 Task: Look for space in Hadagalli, India from 2nd September, 2023 to 10th September, 2023 for 1 adult in price range Rs.5000 to Rs.16000. Place can be private room with 1  bedroom having 1 bed and 1 bathroom. Property type can be house, flat, guest house, hotel. Booking option can be shelf check-in. Required host language is English.
Action: Mouse moved to (416, 97)
Screenshot: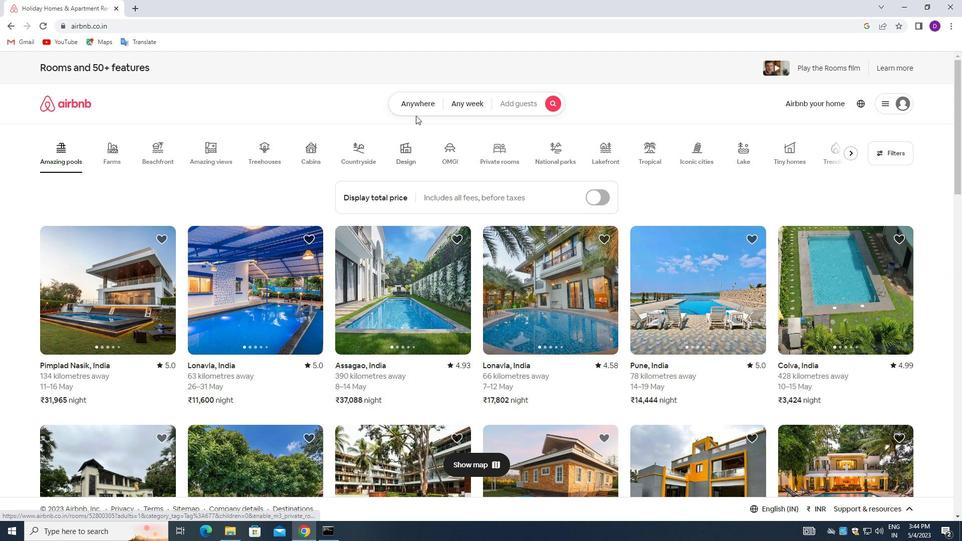 
Action: Mouse pressed left at (416, 97)
Screenshot: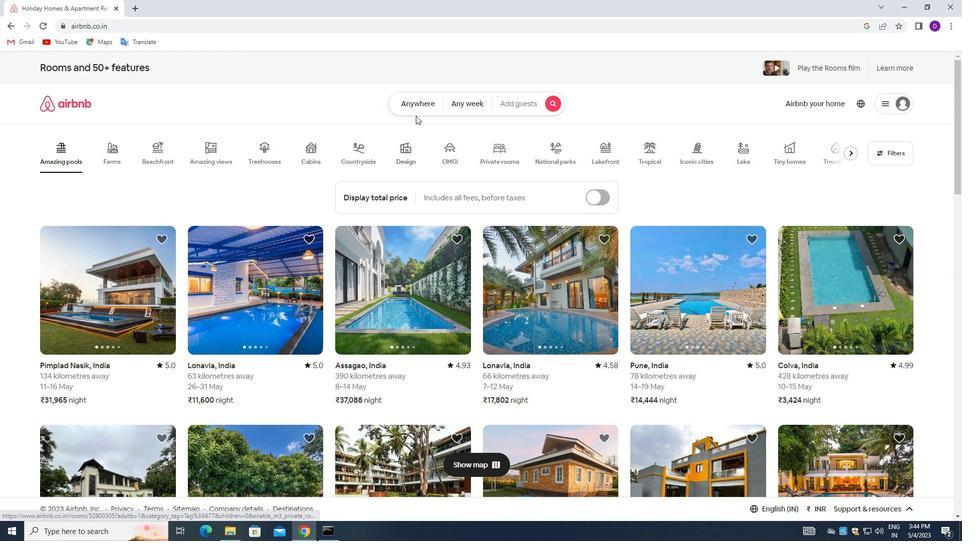 
Action: Mouse moved to (402, 130)
Screenshot: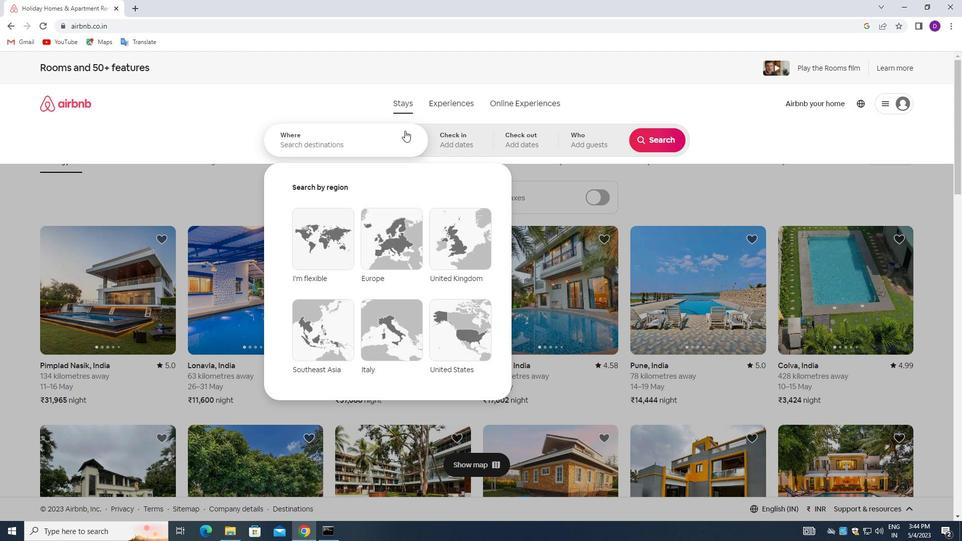 
Action: Mouse pressed left at (402, 130)
Screenshot: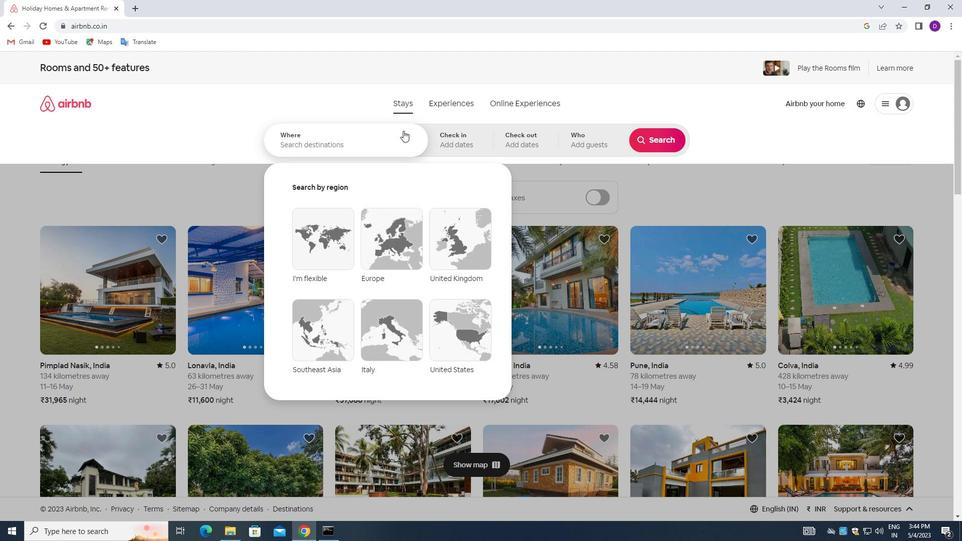 
Action: Mouse moved to (268, 109)
Screenshot: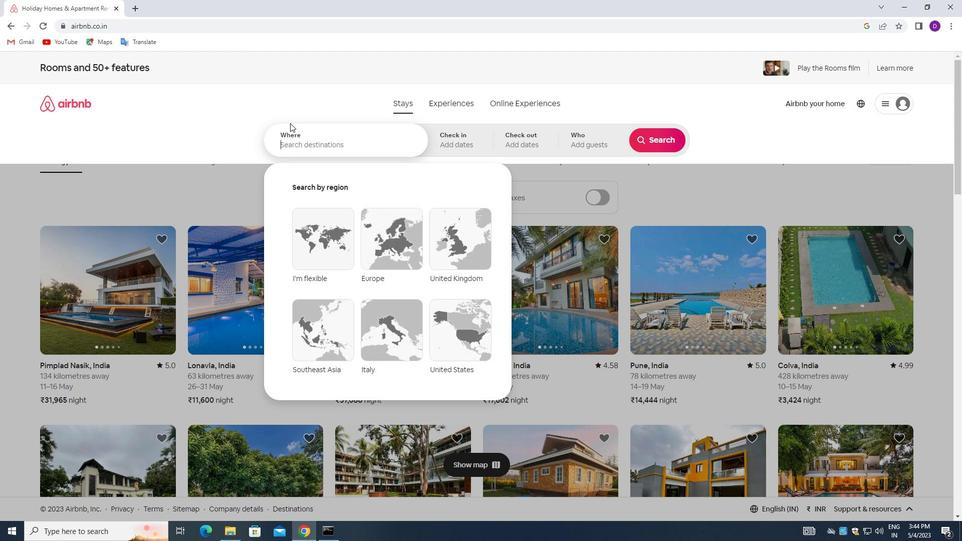 
Action: Key pressed <Key.shift>HADAGALLI,<Key.space><Key.shift>INDIA<Key.enter>
Screenshot: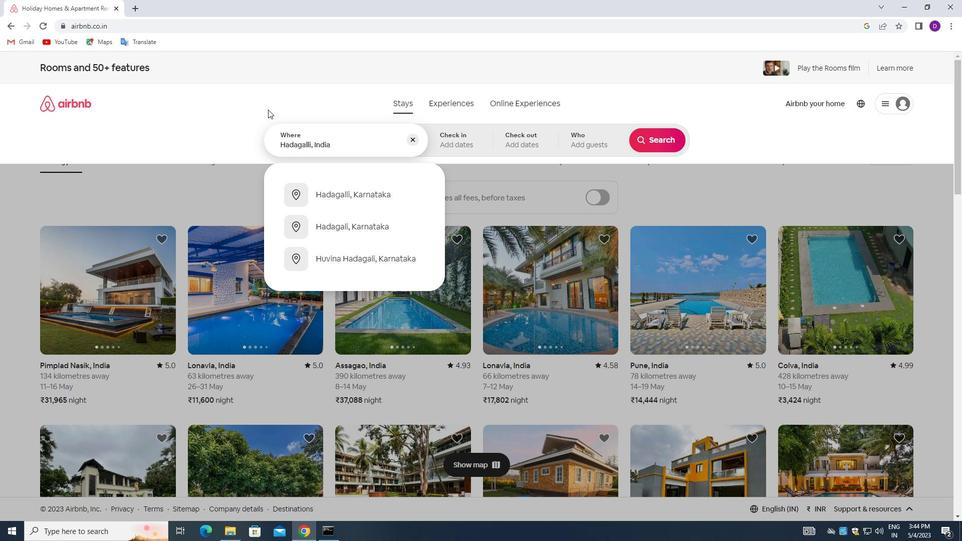 
Action: Mouse moved to (652, 220)
Screenshot: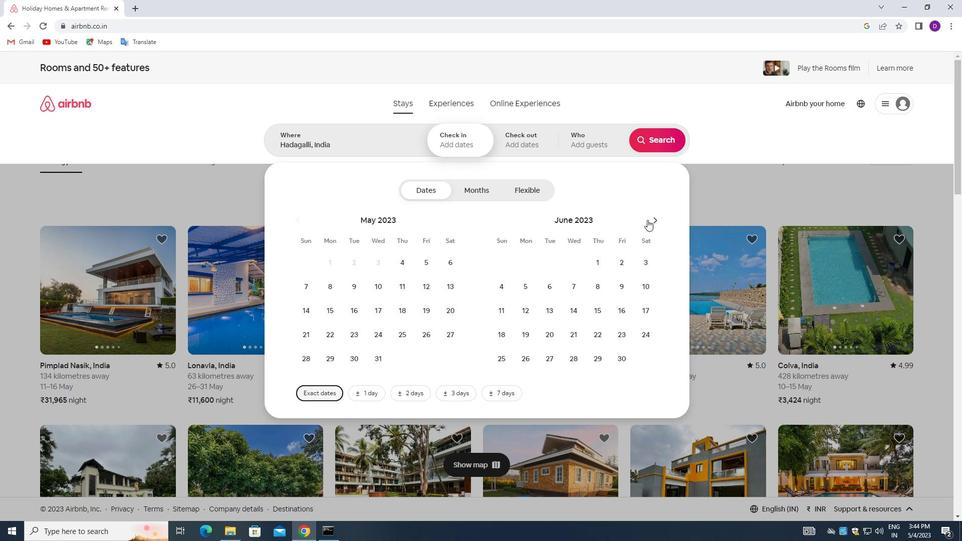 
Action: Mouse pressed left at (652, 220)
Screenshot: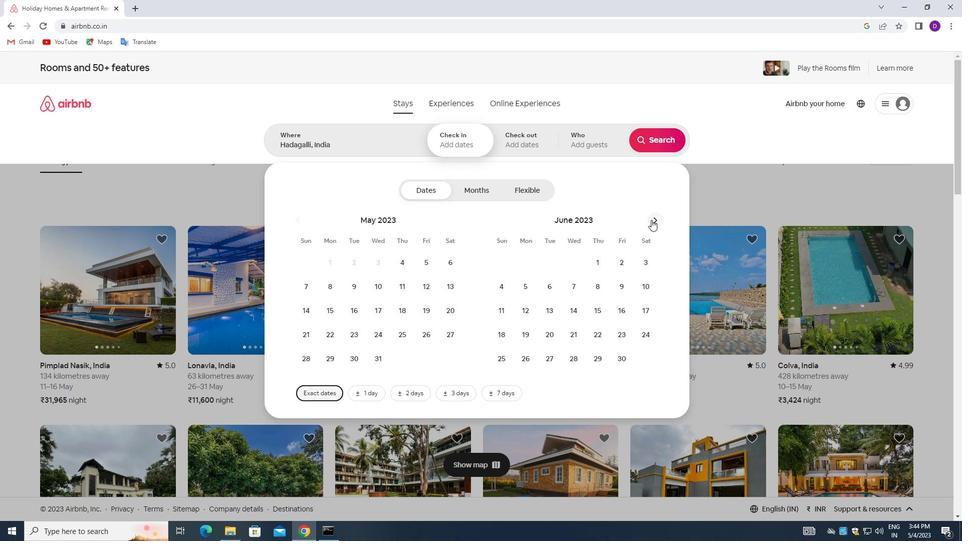 
Action: Mouse pressed left at (652, 220)
Screenshot: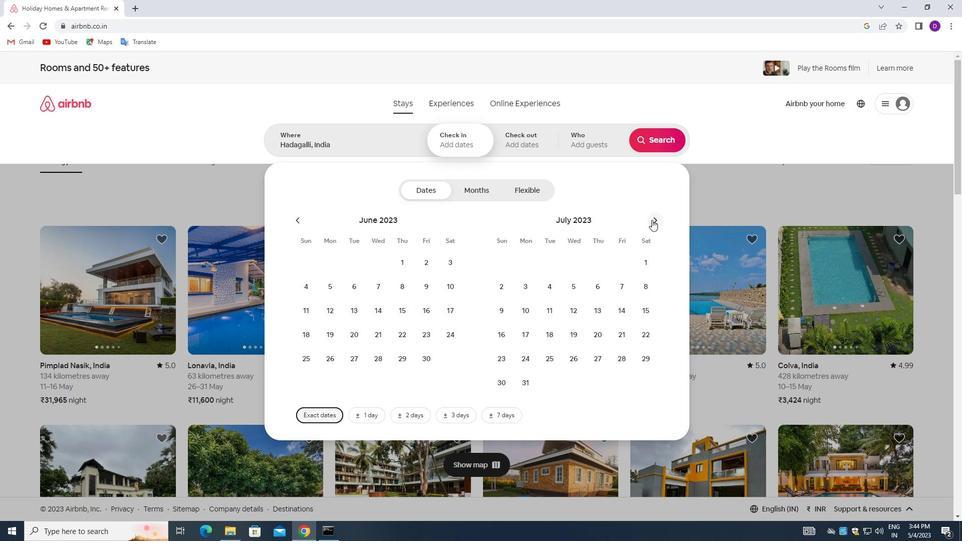 
Action: Mouse pressed left at (652, 220)
Screenshot: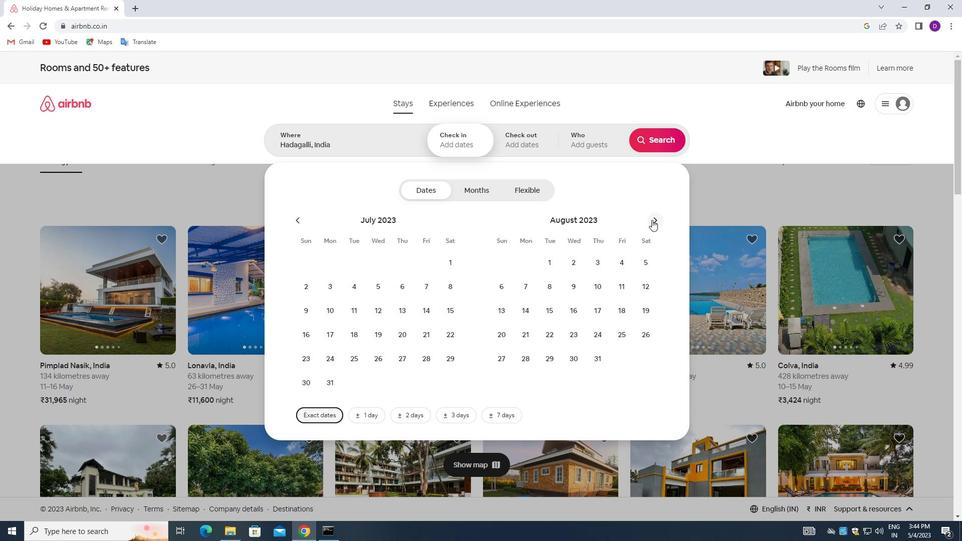 
Action: Mouse moved to (648, 253)
Screenshot: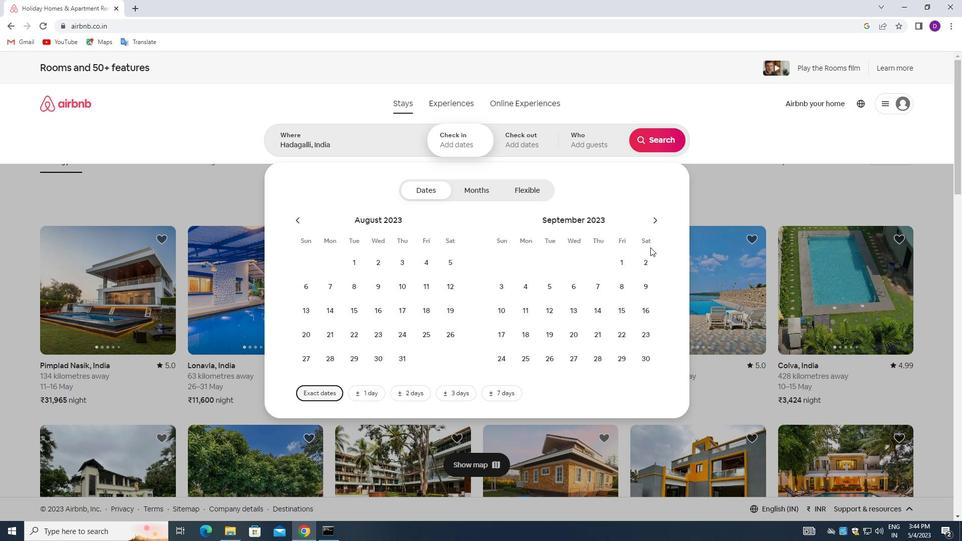 
Action: Mouse pressed left at (648, 253)
Screenshot: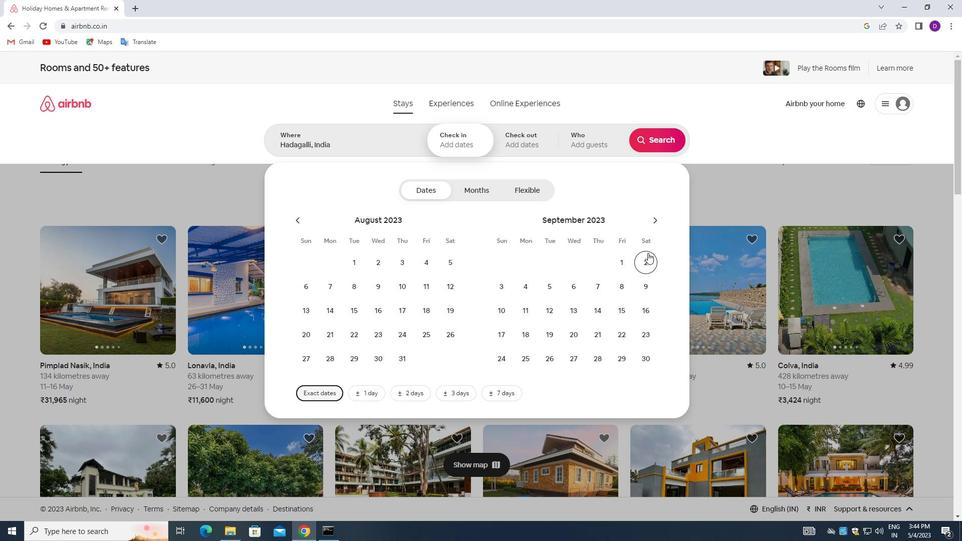 
Action: Mouse moved to (508, 305)
Screenshot: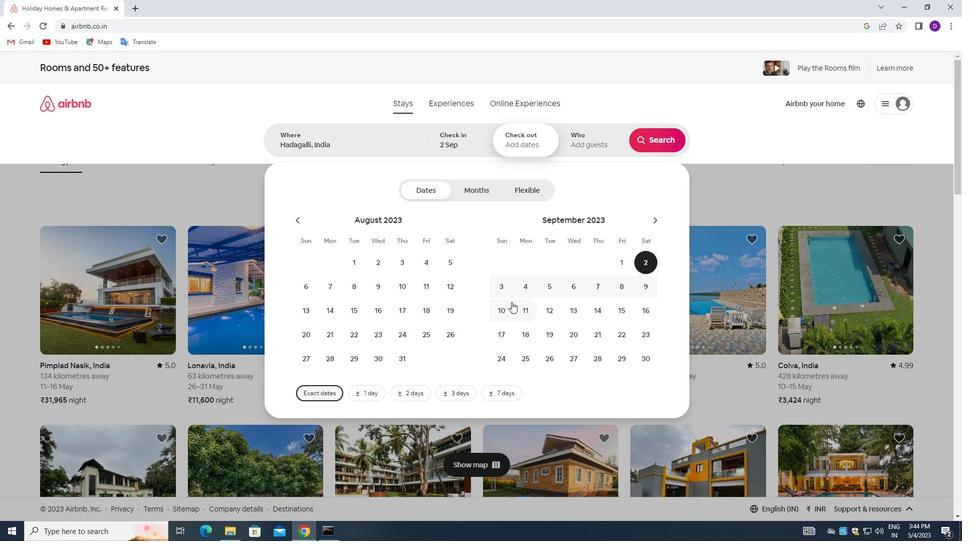 
Action: Mouse pressed left at (508, 305)
Screenshot: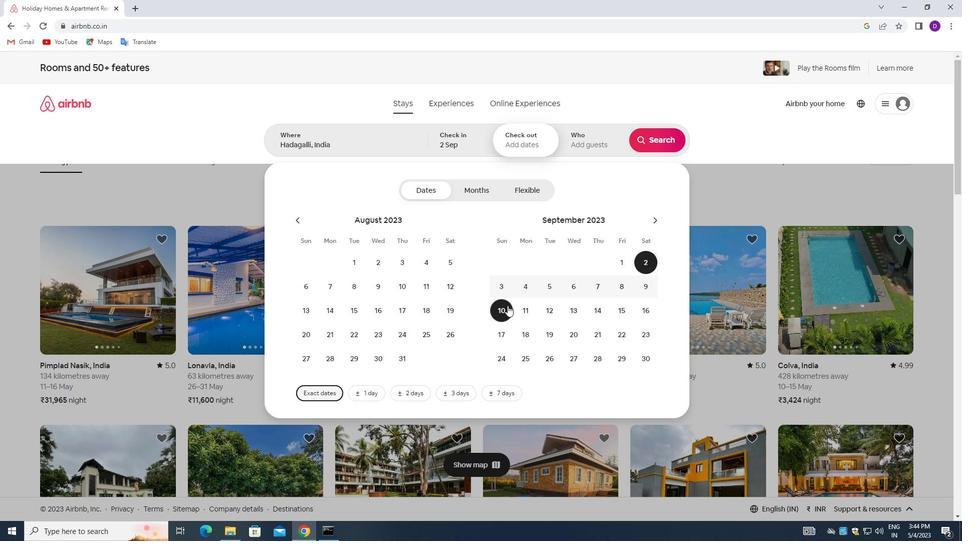 
Action: Mouse moved to (579, 137)
Screenshot: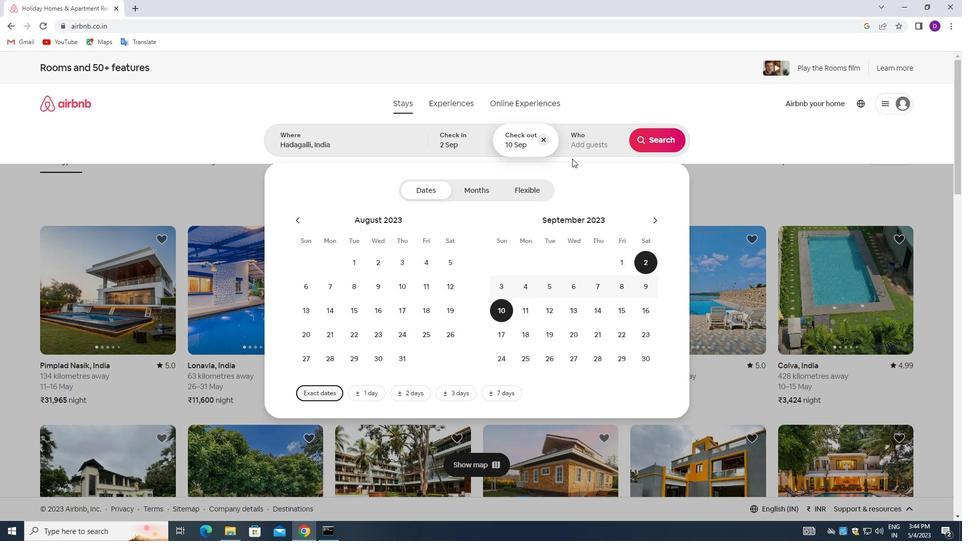 
Action: Mouse pressed left at (579, 137)
Screenshot: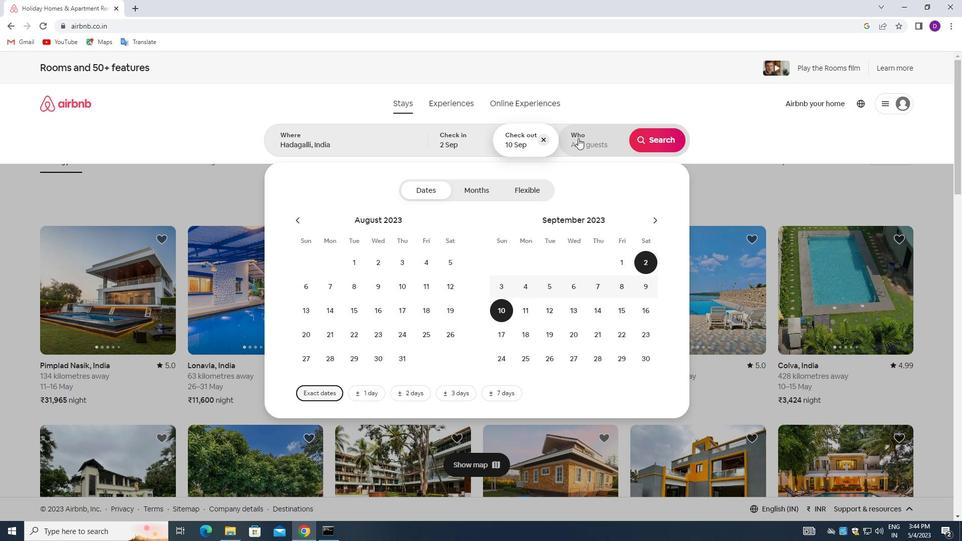 
Action: Mouse moved to (657, 194)
Screenshot: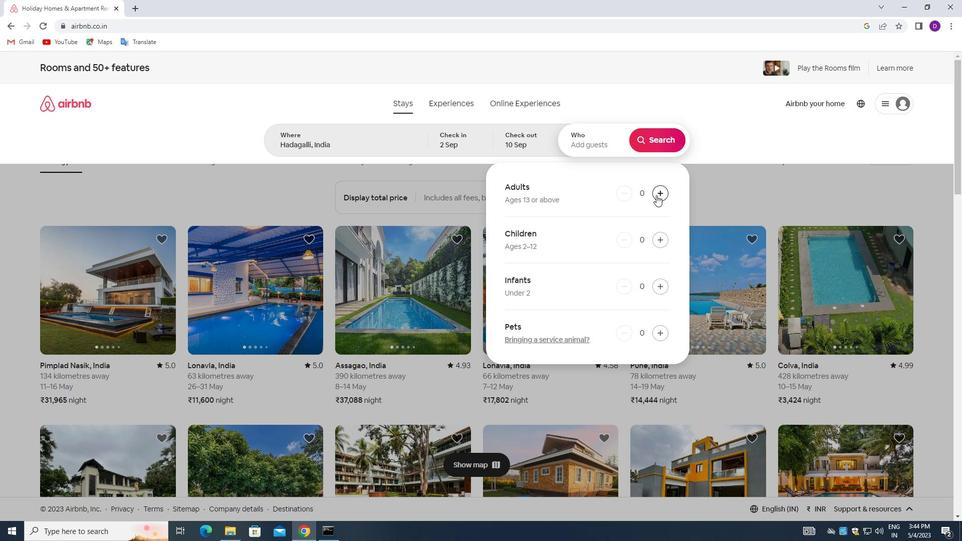 
Action: Mouse pressed left at (657, 194)
Screenshot: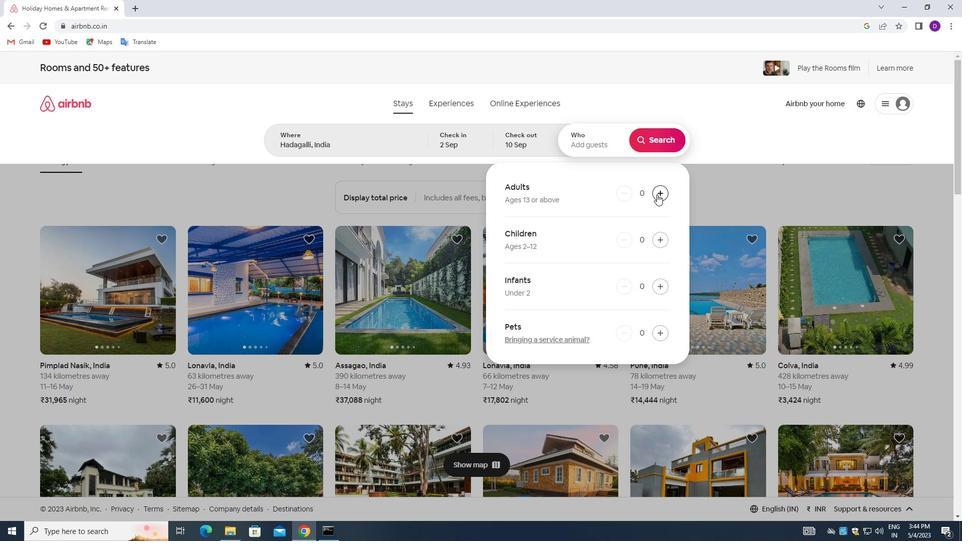 
Action: Mouse moved to (662, 141)
Screenshot: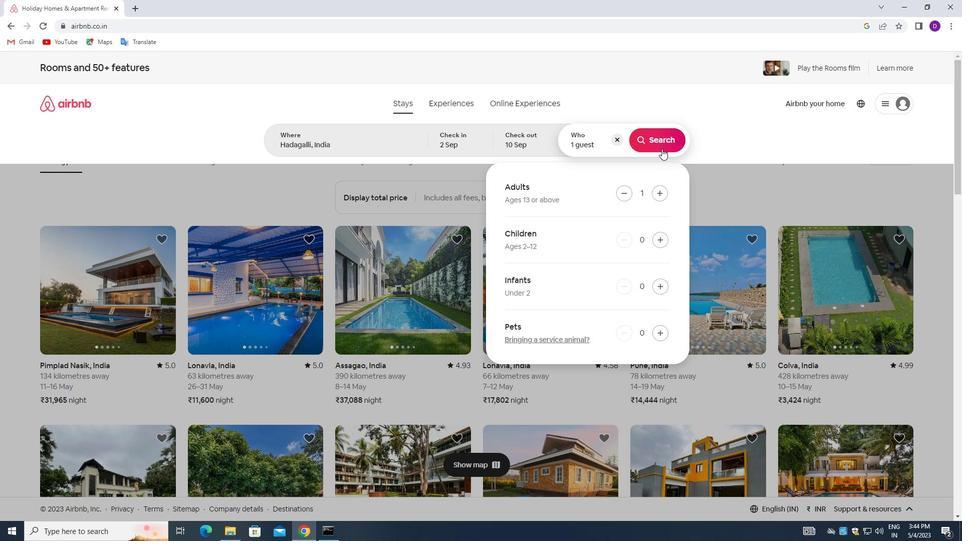 
Action: Mouse pressed left at (662, 141)
Screenshot: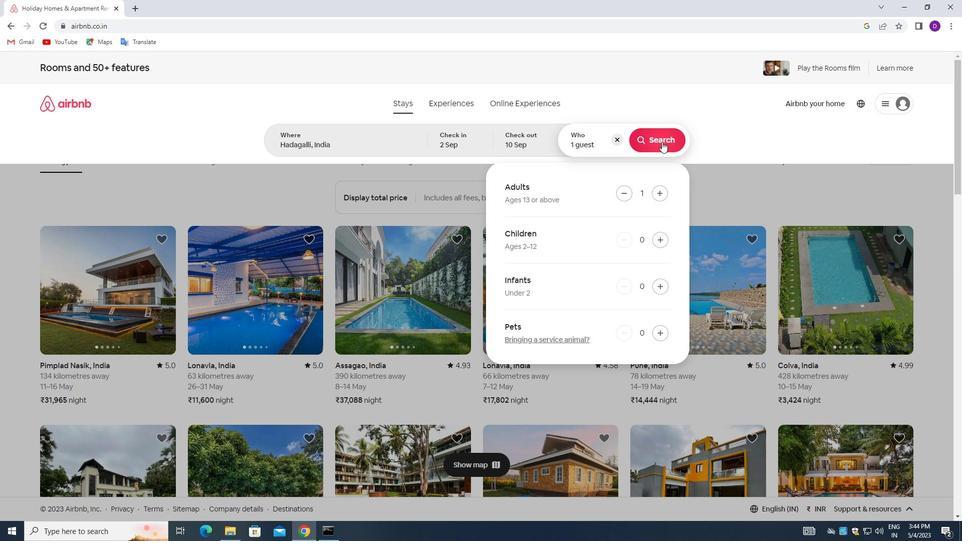
Action: Mouse moved to (908, 112)
Screenshot: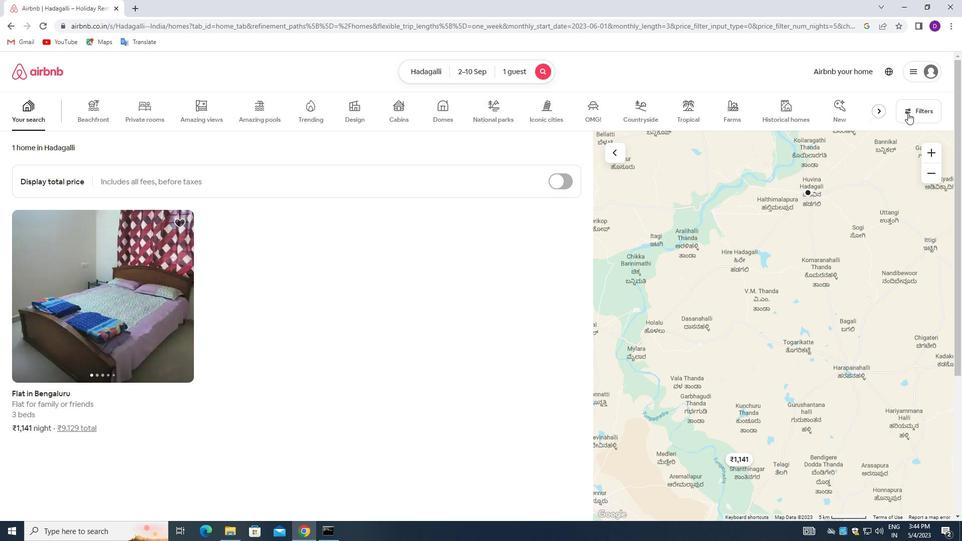
Action: Mouse pressed left at (908, 112)
Screenshot: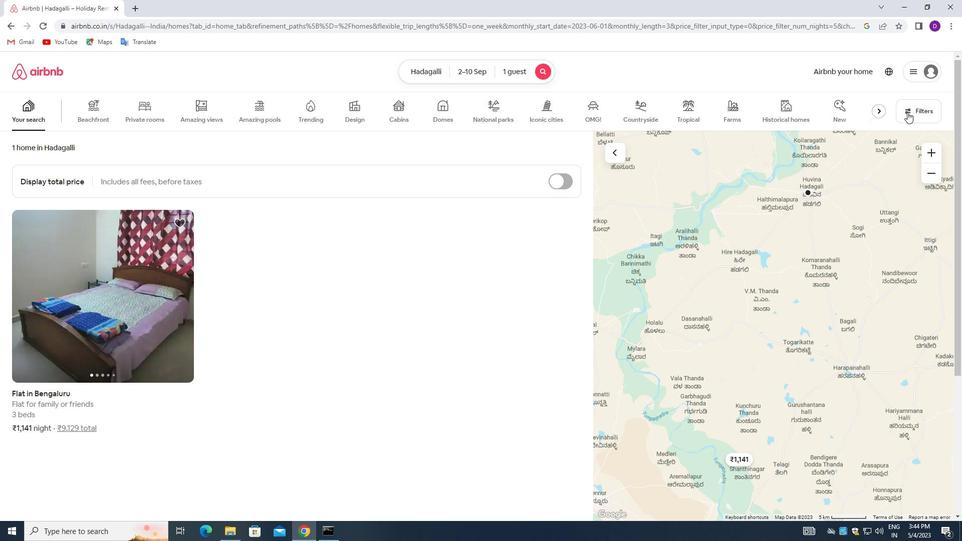 
Action: Mouse moved to (361, 238)
Screenshot: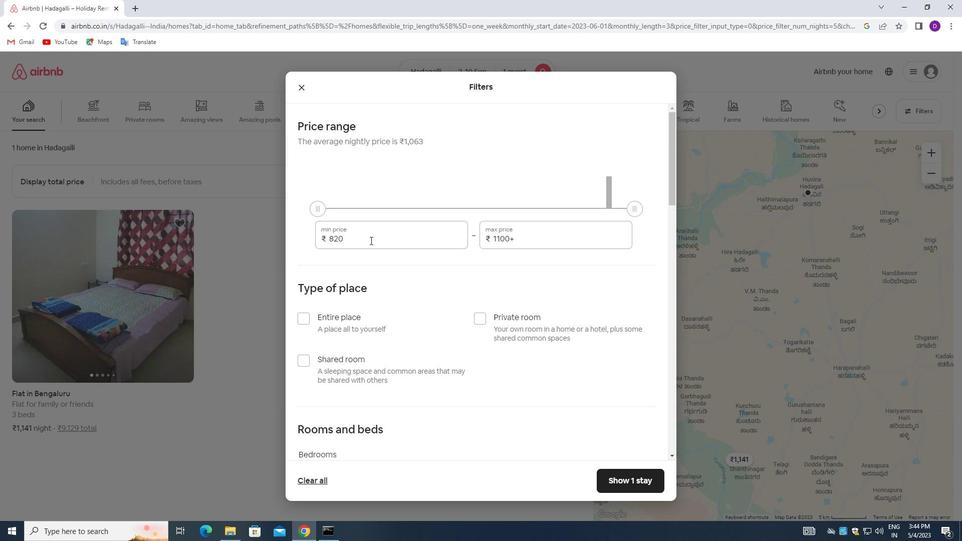 
Action: Mouse pressed left at (361, 238)
Screenshot: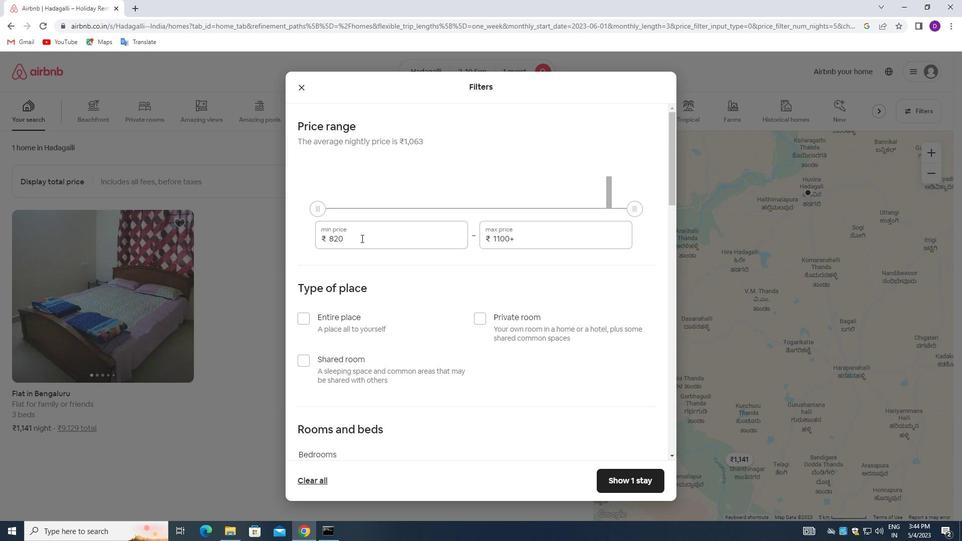 
Action: Mouse pressed left at (361, 238)
Screenshot: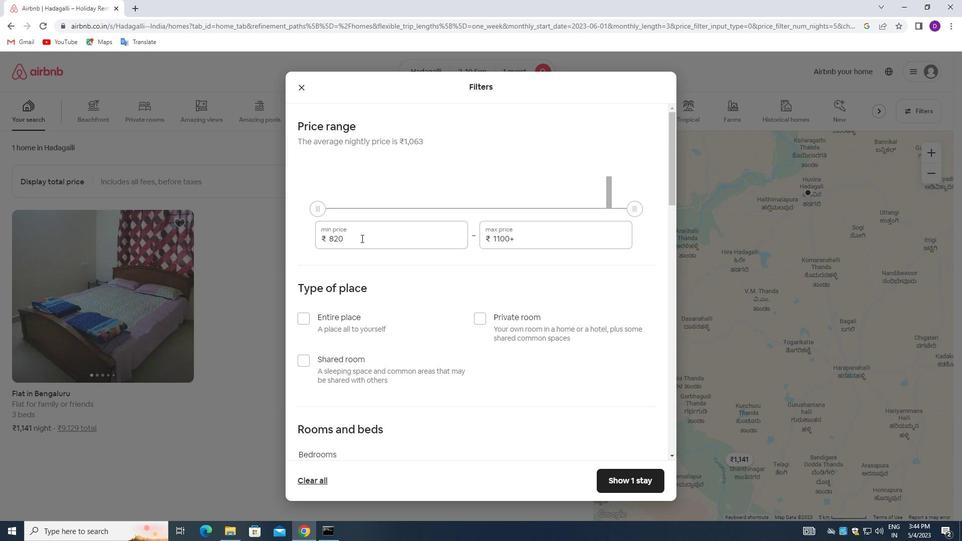 
Action: Key pressed 5000<Key.tab>16000
Screenshot: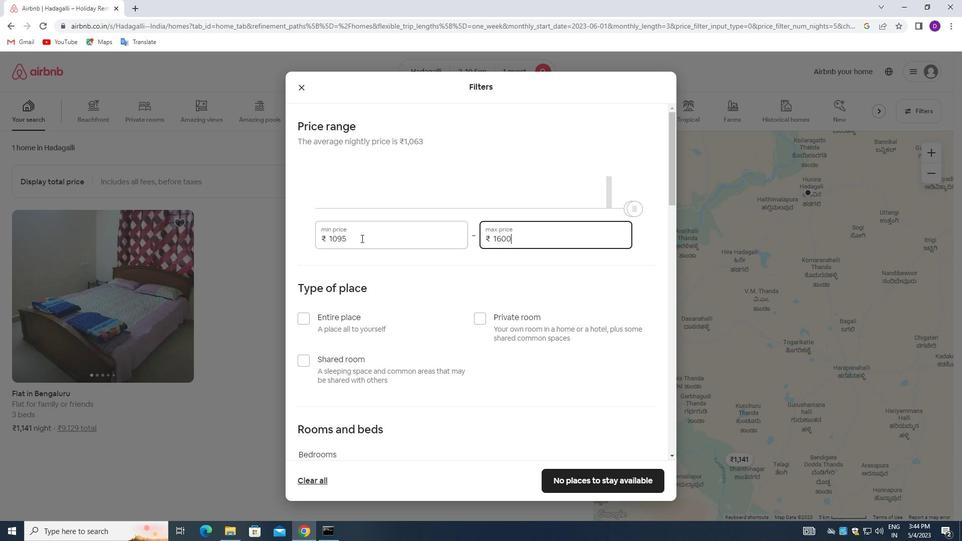
Action: Mouse moved to (482, 318)
Screenshot: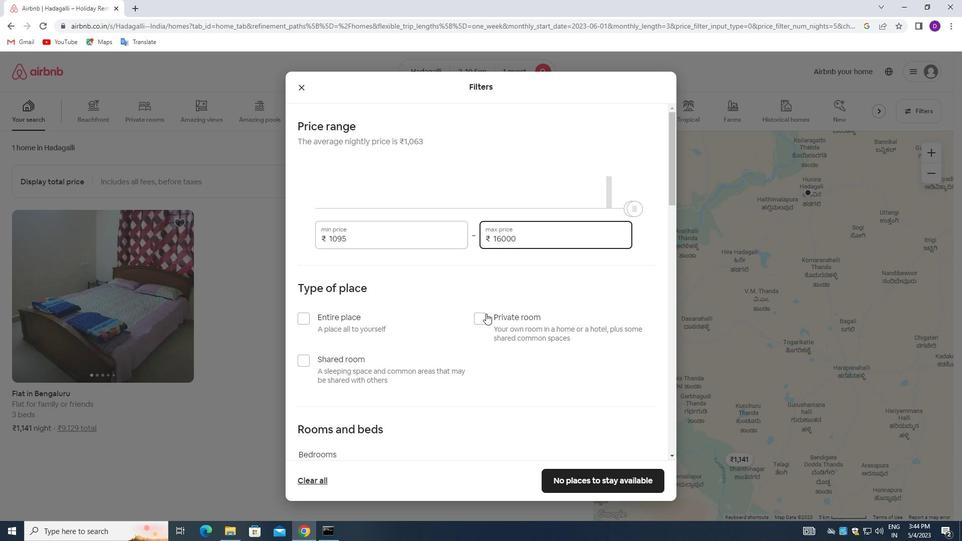 
Action: Mouse pressed left at (482, 318)
Screenshot: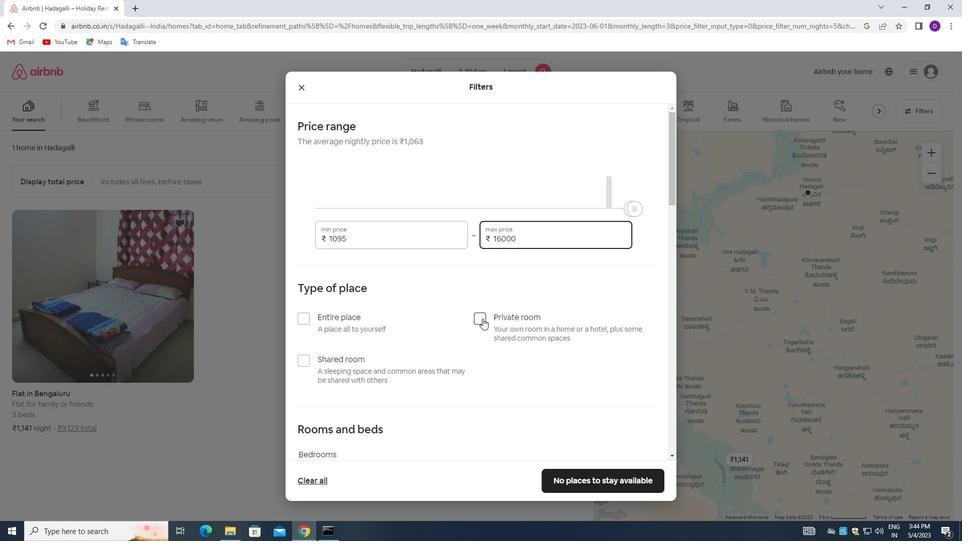 
Action: Mouse moved to (467, 305)
Screenshot: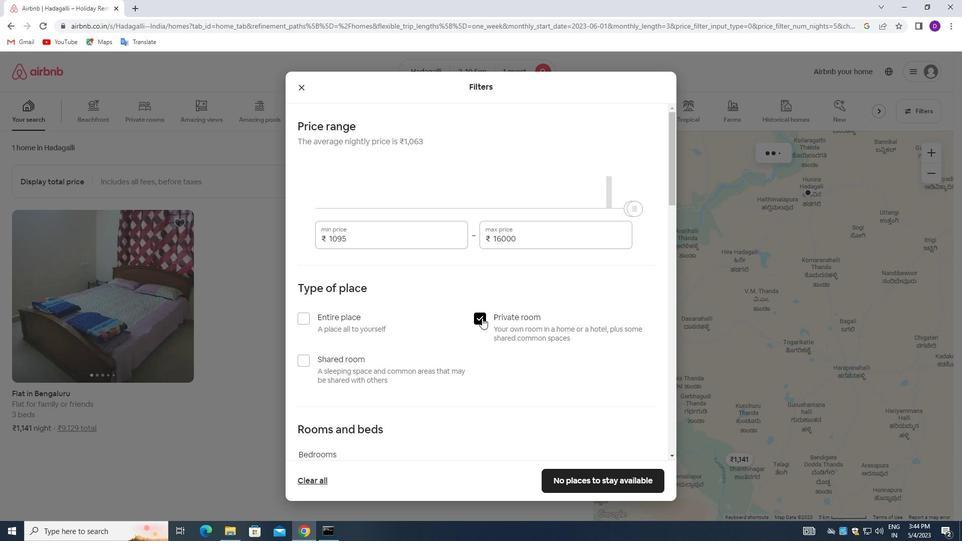 
Action: Mouse scrolled (467, 304) with delta (0, 0)
Screenshot: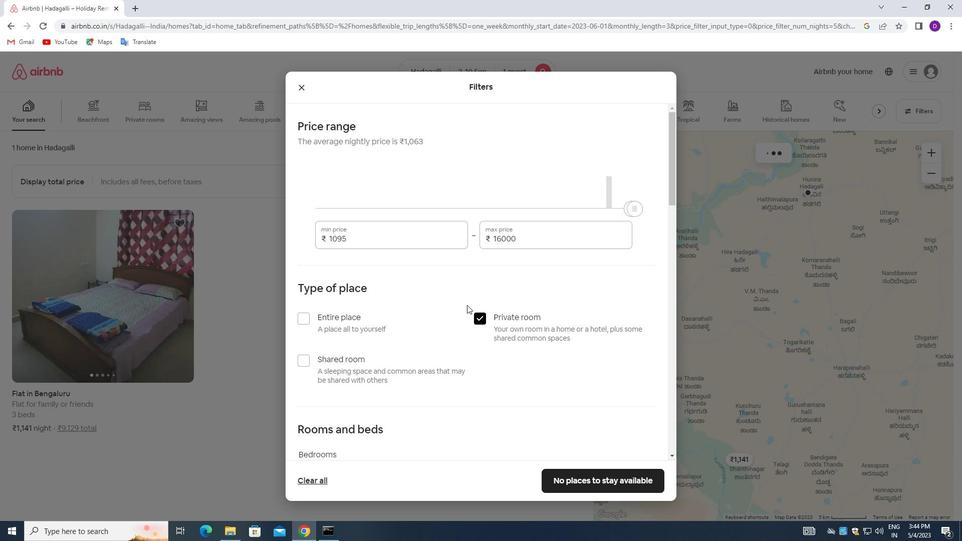 
Action: Mouse moved to (467, 305)
Screenshot: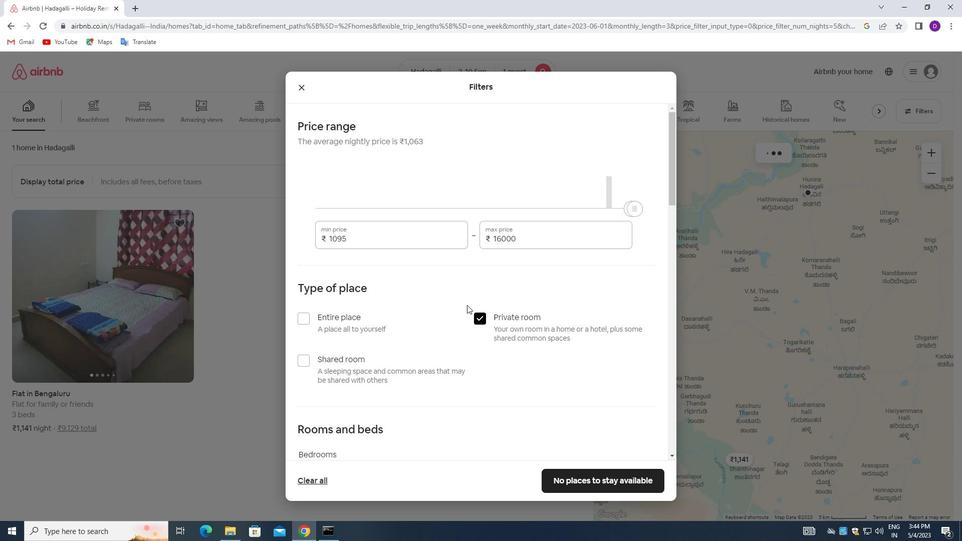 
Action: Mouse scrolled (467, 304) with delta (0, 0)
Screenshot: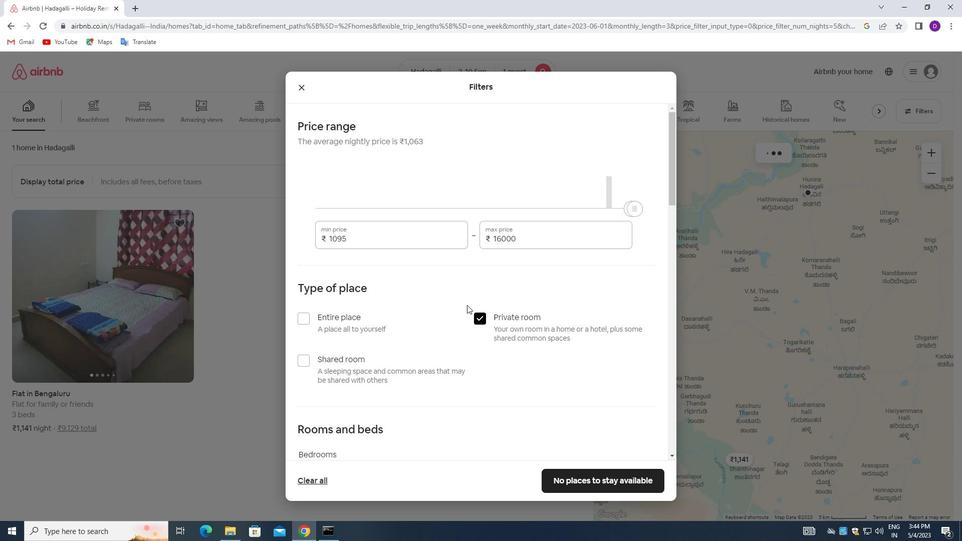 
Action: Mouse moved to (465, 305)
Screenshot: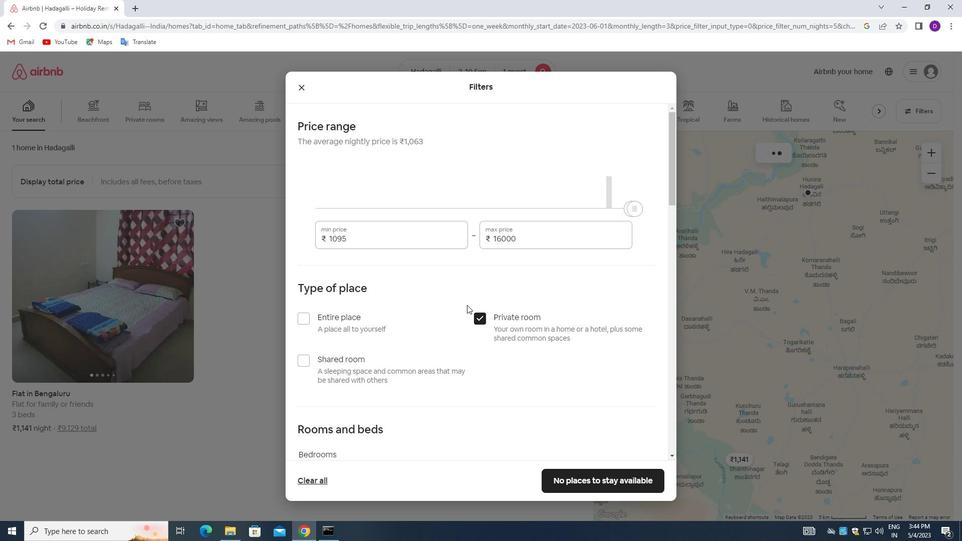 
Action: Mouse scrolled (465, 304) with delta (0, 0)
Screenshot: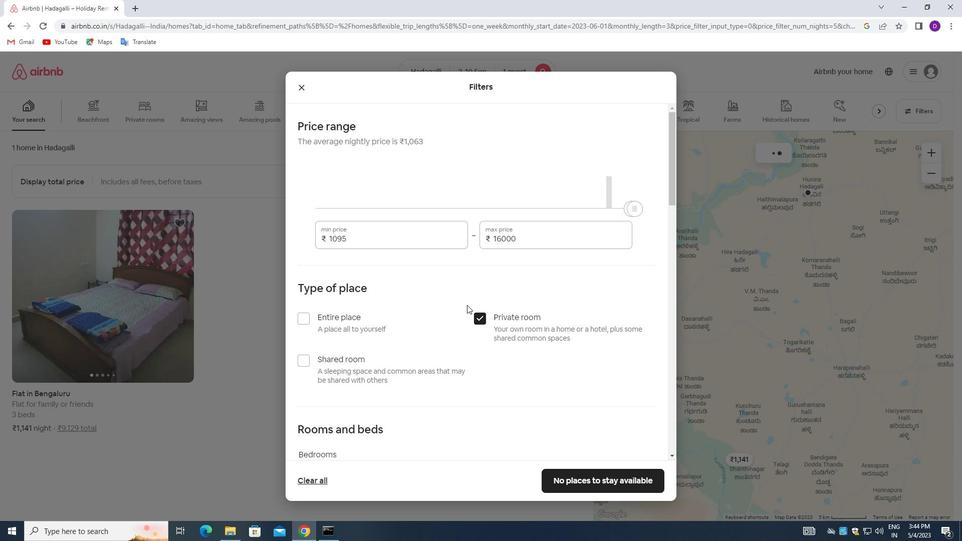 
Action: Mouse moved to (465, 305)
Screenshot: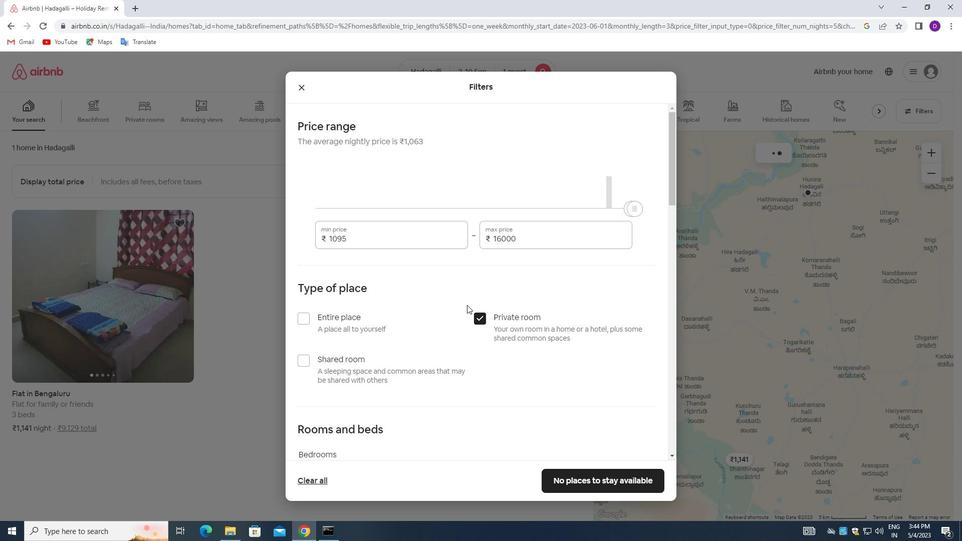 
Action: Mouse scrolled (465, 304) with delta (0, 0)
Screenshot: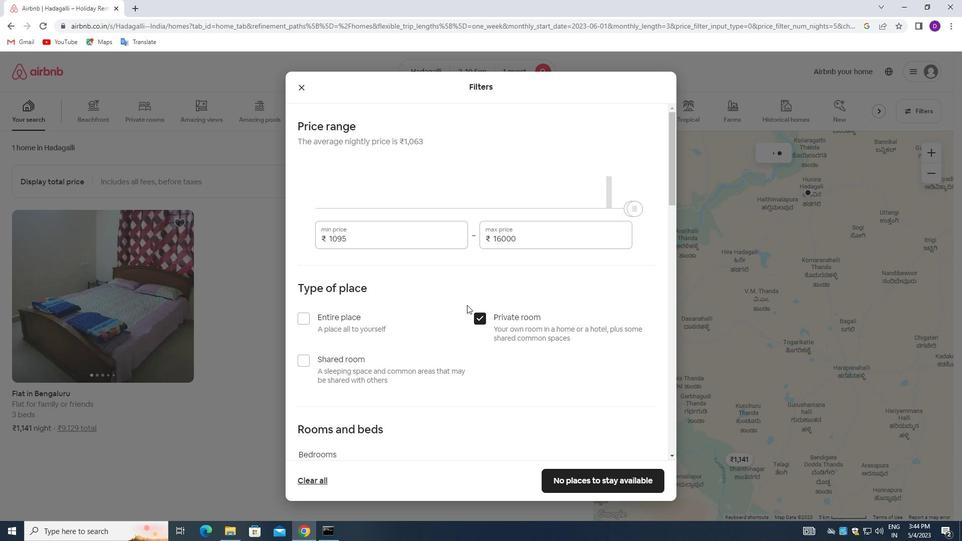 
Action: Mouse moved to (463, 305)
Screenshot: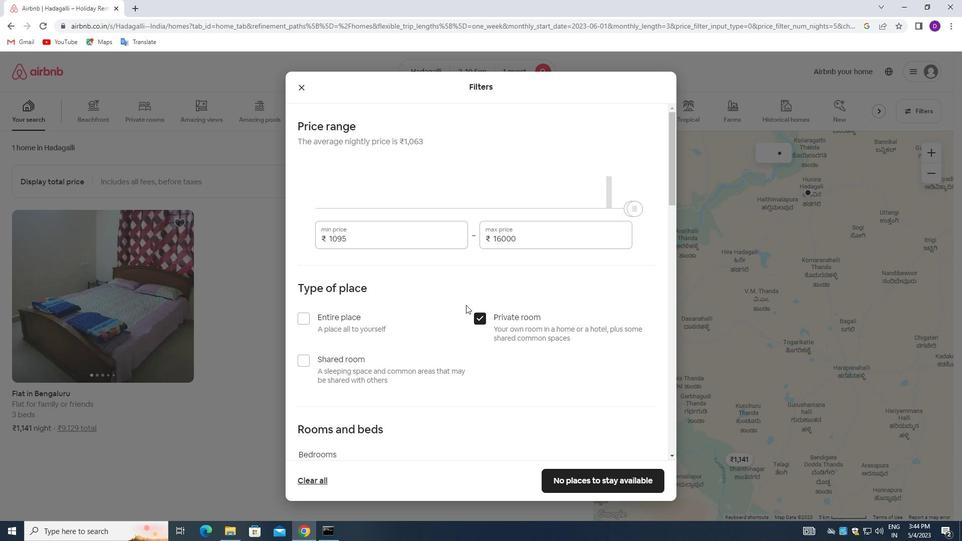 
Action: Mouse scrolled (463, 304) with delta (0, 0)
Screenshot: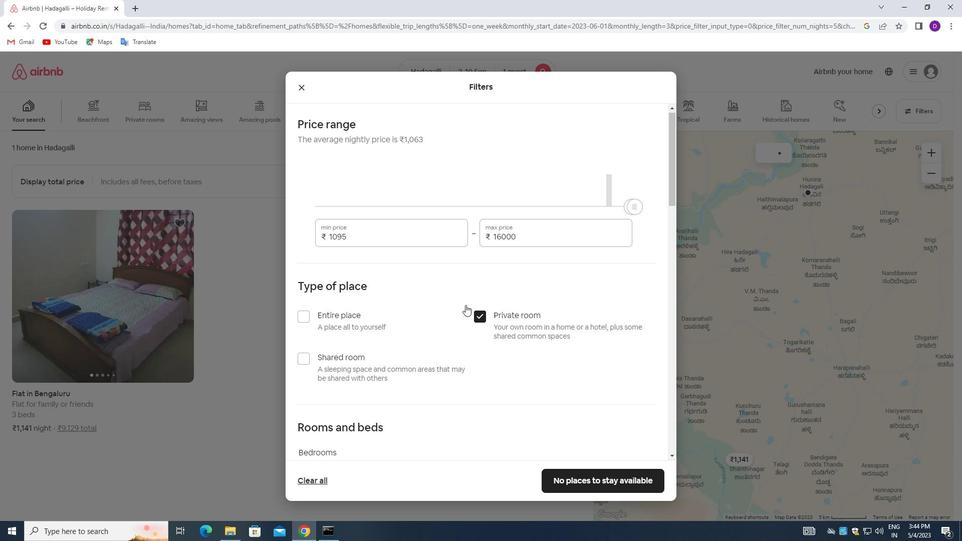 
Action: Mouse moved to (356, 234)
Screenshot: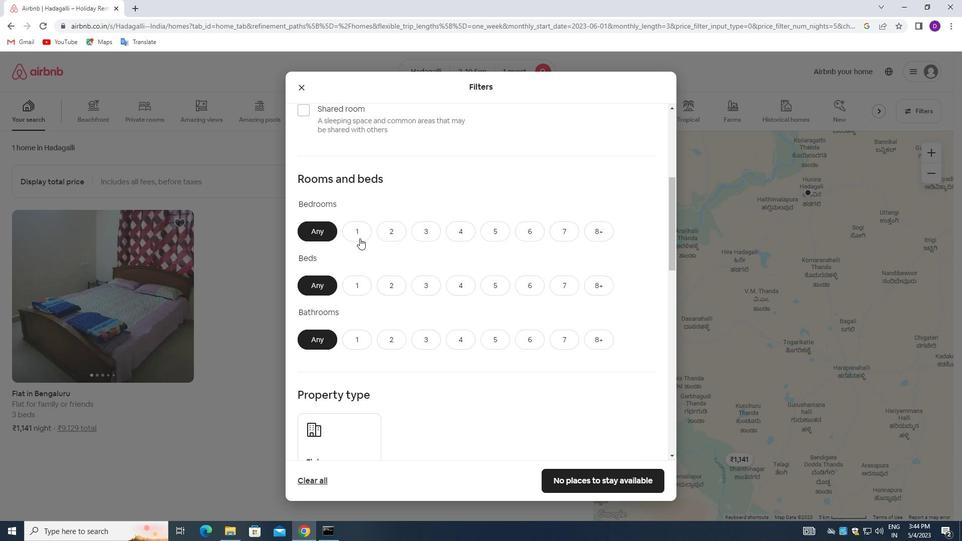 
Action: Mouse pressed left at (356, 234)
Screenshot: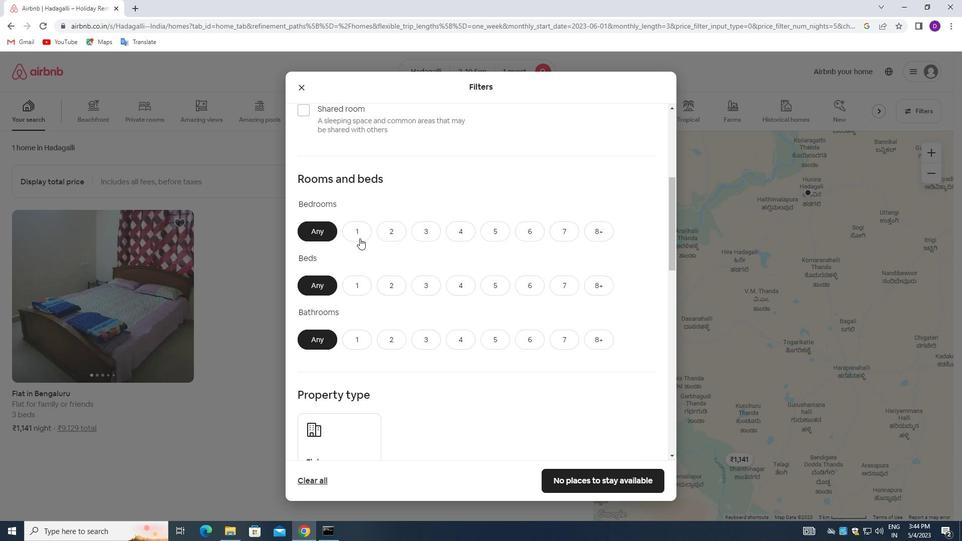 
Action: Mouse moved to (365, 289)
Screenshot: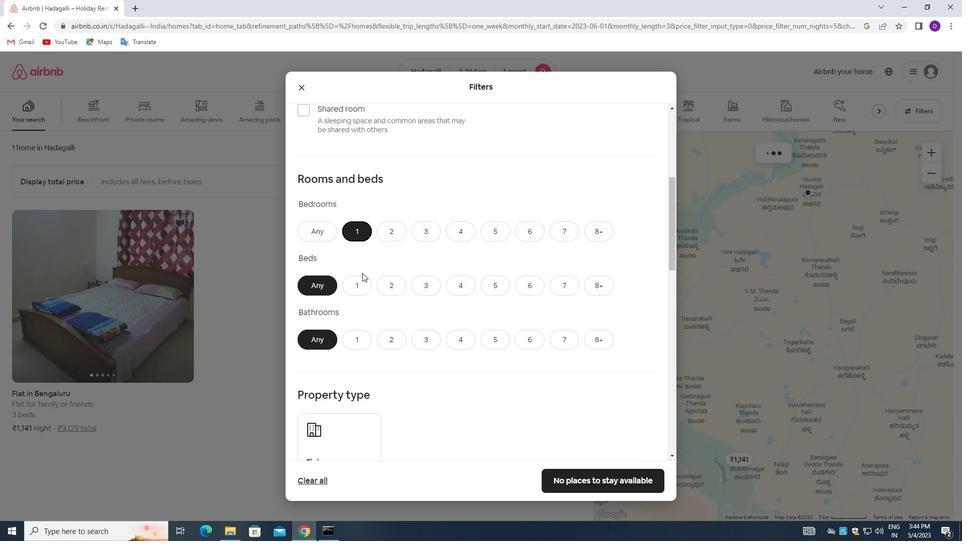 
Action: Mouse pressed left at (365, 289)
Screenshot: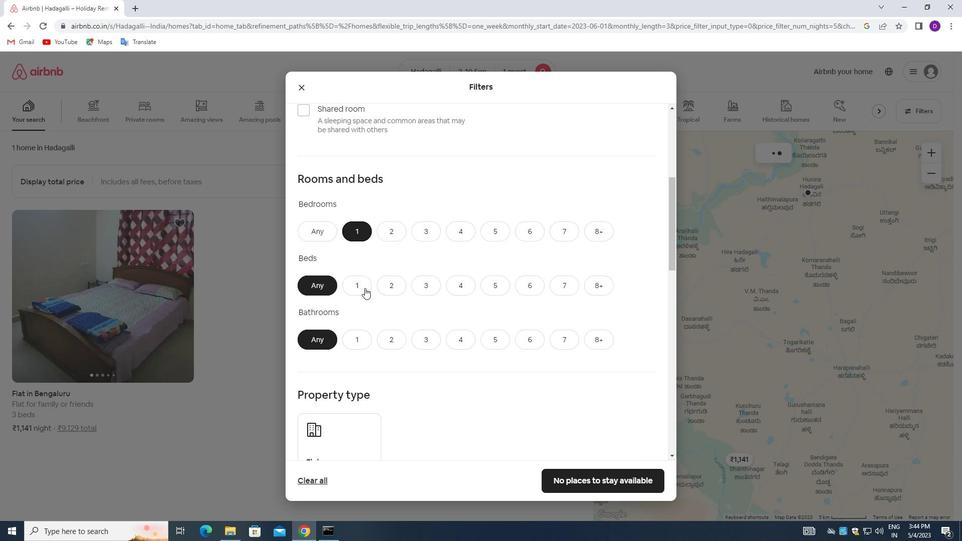 
Action: Mouse moved to (359, 340)
Screenshot: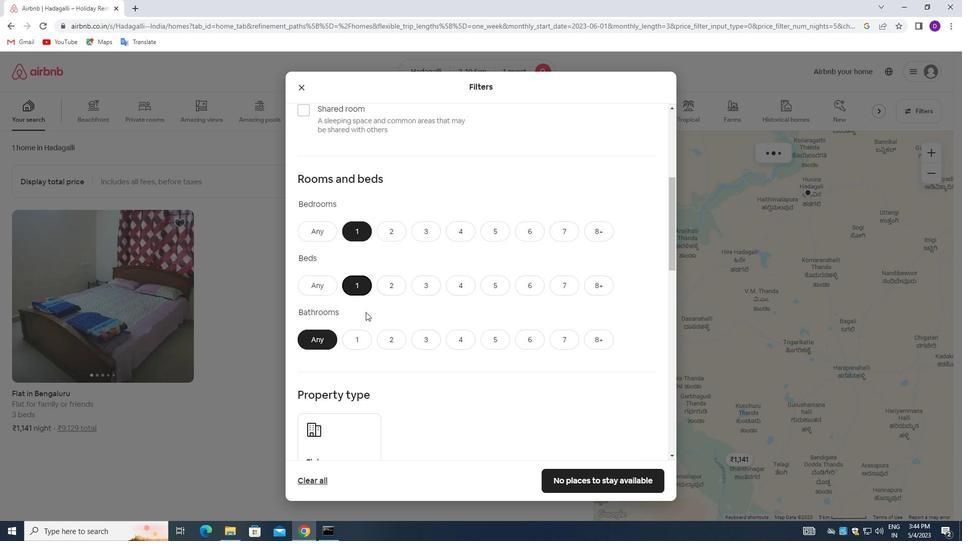 
Action: Mouse pressed left at (359, 340)
Screenshot: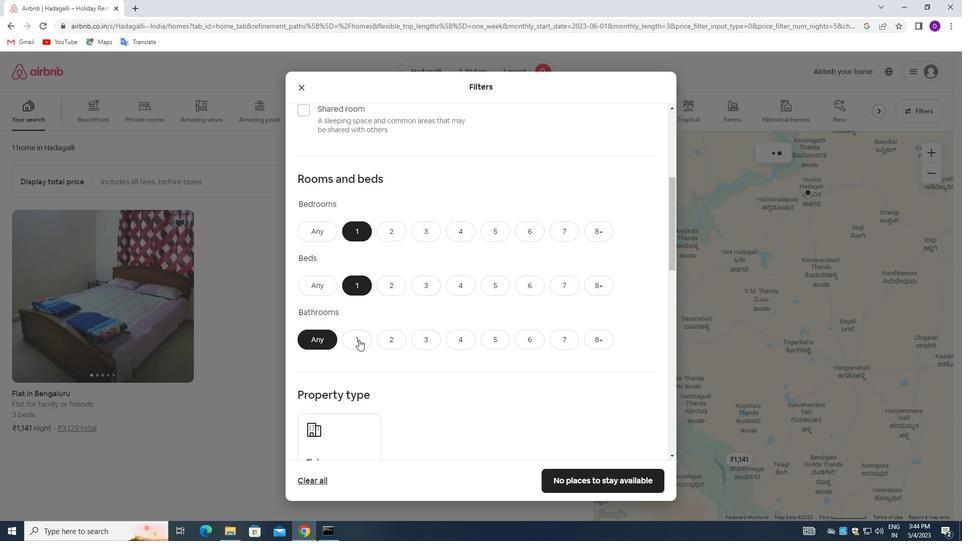 
Action: Mouse moved to (416, 280)
Screenshot: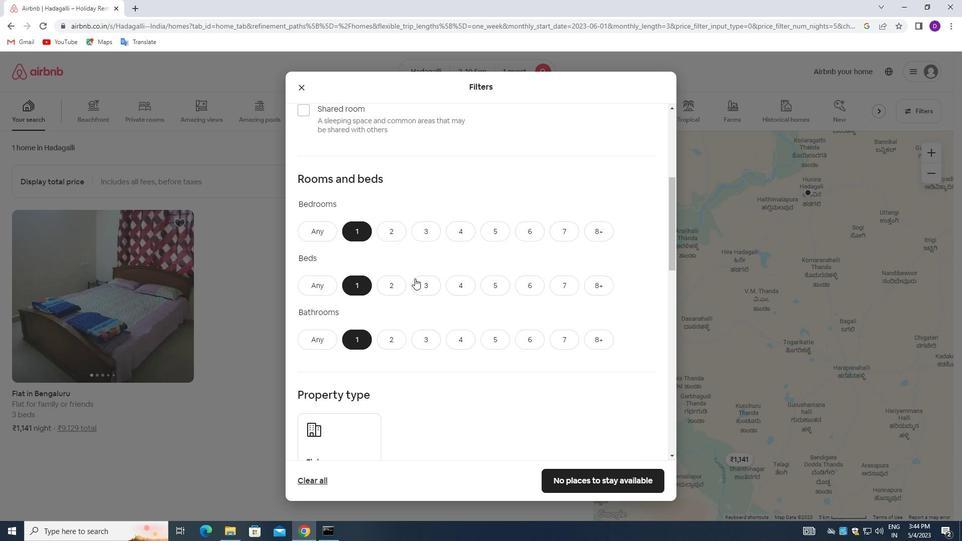 
Action: Mouse scrolled (416, 279) with delta (0, 0)
Screenshot: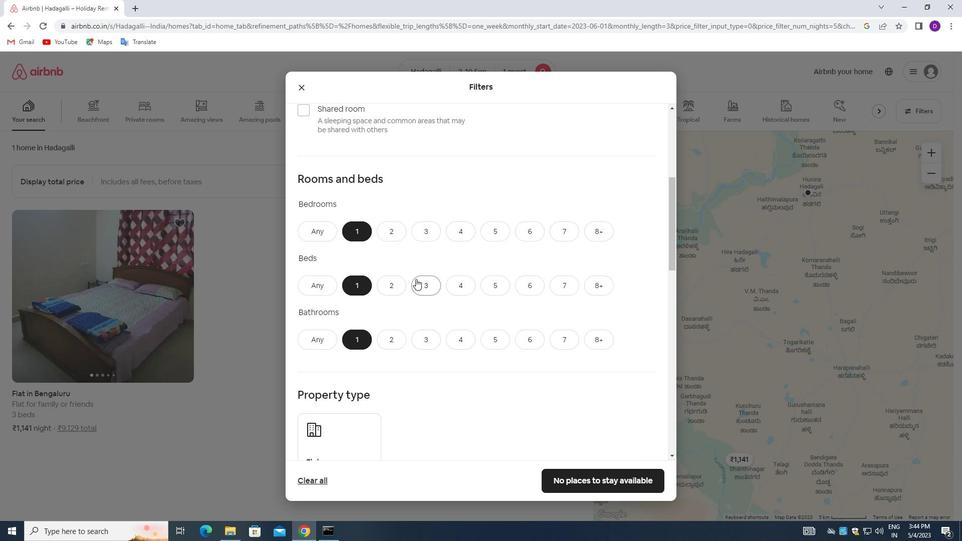 
Action: Mouse scrolled (416, 279) with delta (0, 0)
Screenshot: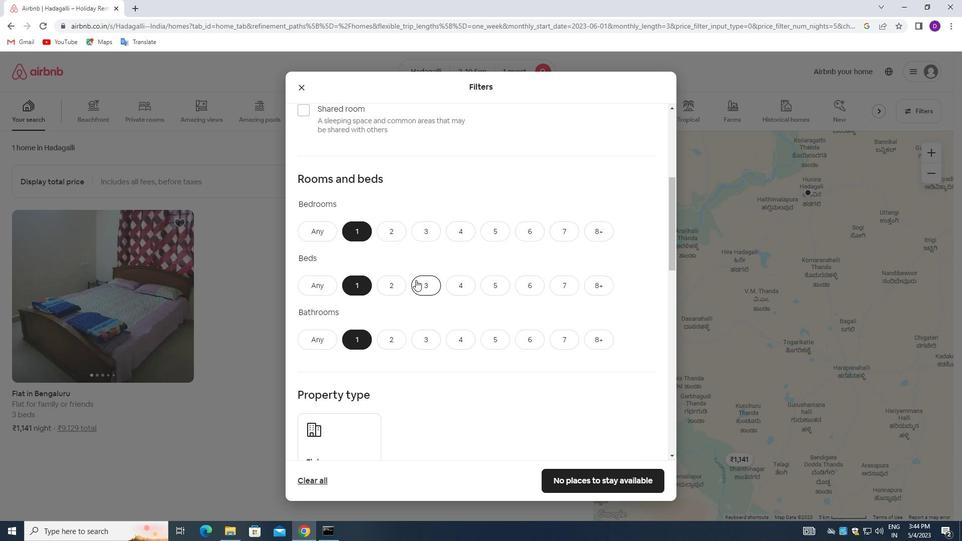 
Action: Mouse scrolled (416, 279) with delta (0, 0)
Screenshot: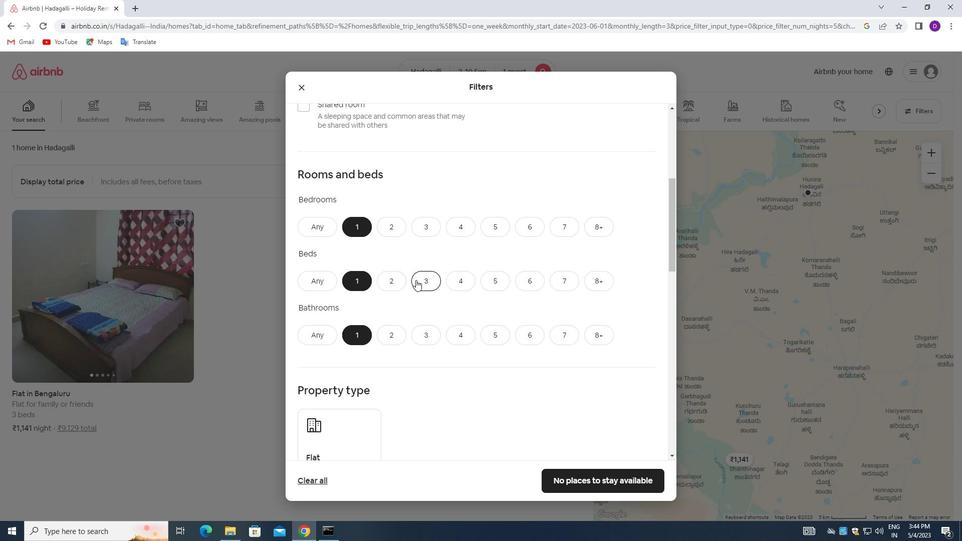 
Action: Mouse moved to (357, 298)
Screenshot: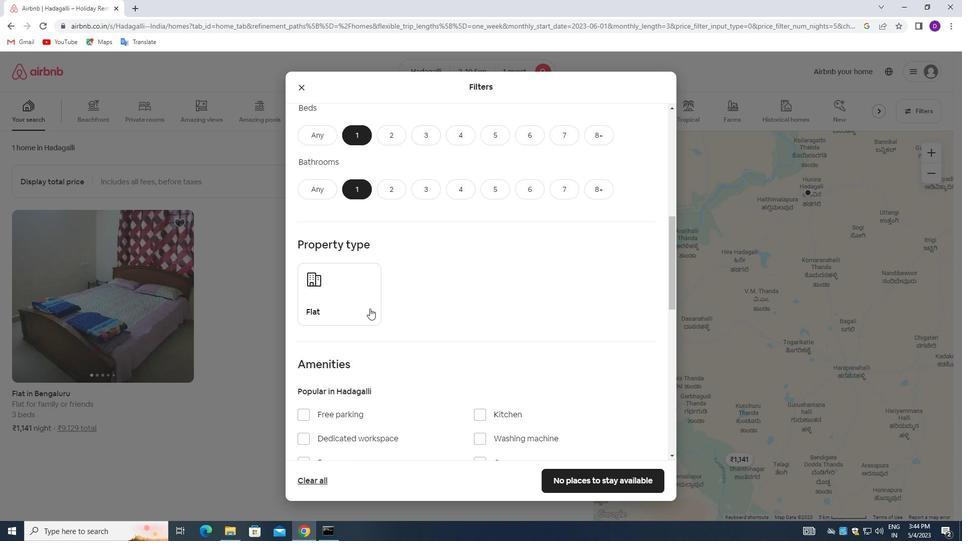 
Action: Mouse pressed left at (357, 298)
Screenshot: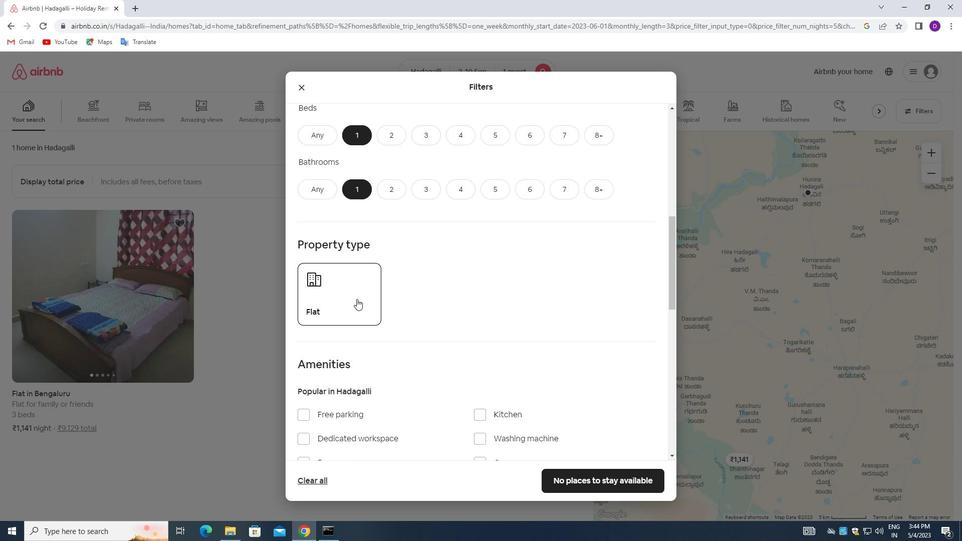 
Action: Mouse moved to (421, 303)
Screenshot: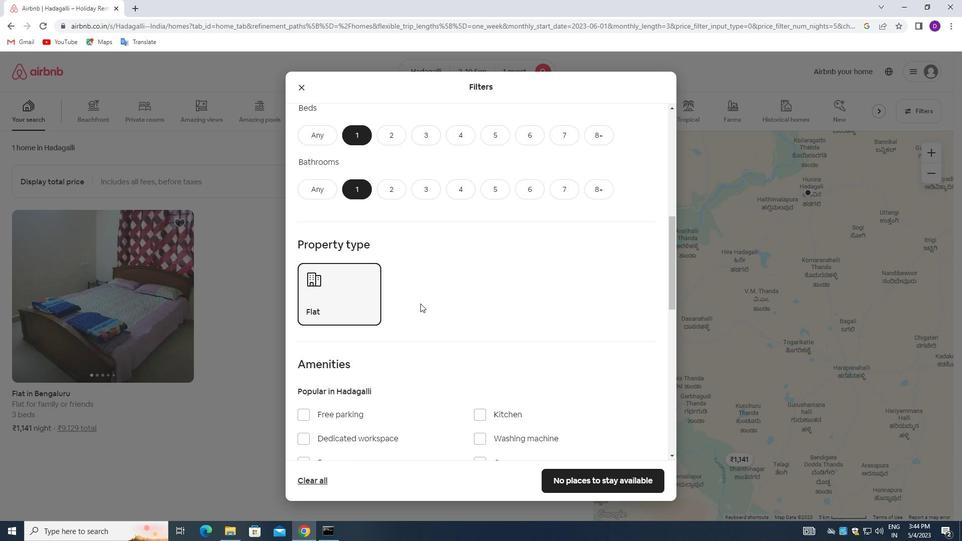 
Action: Mouse scrolled (421, 303) with delta (0, 0)
Screenshot: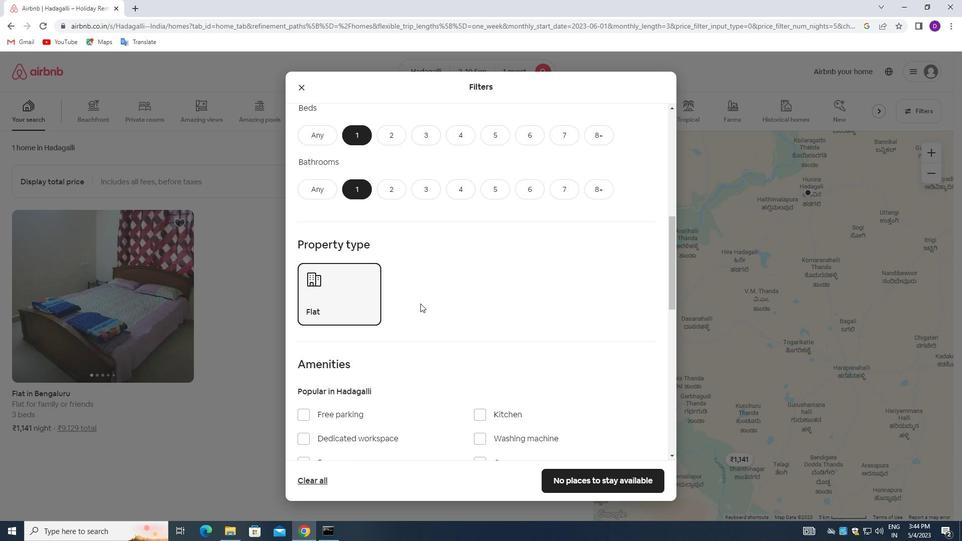 
Action: Mouse moved to (423, 307)
Screenshot: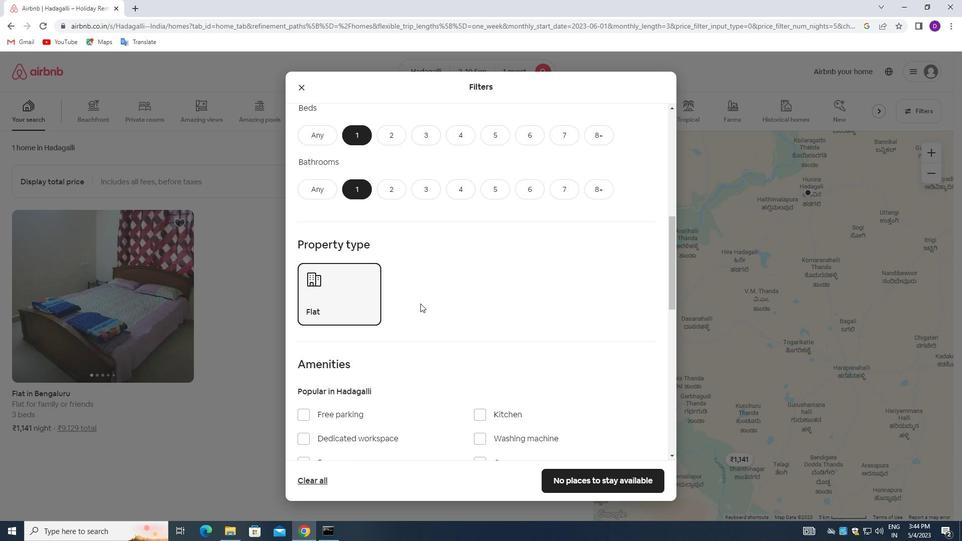 
Action: Mouse scrolled (423, 306) with delta (0, 0)
Screenshot: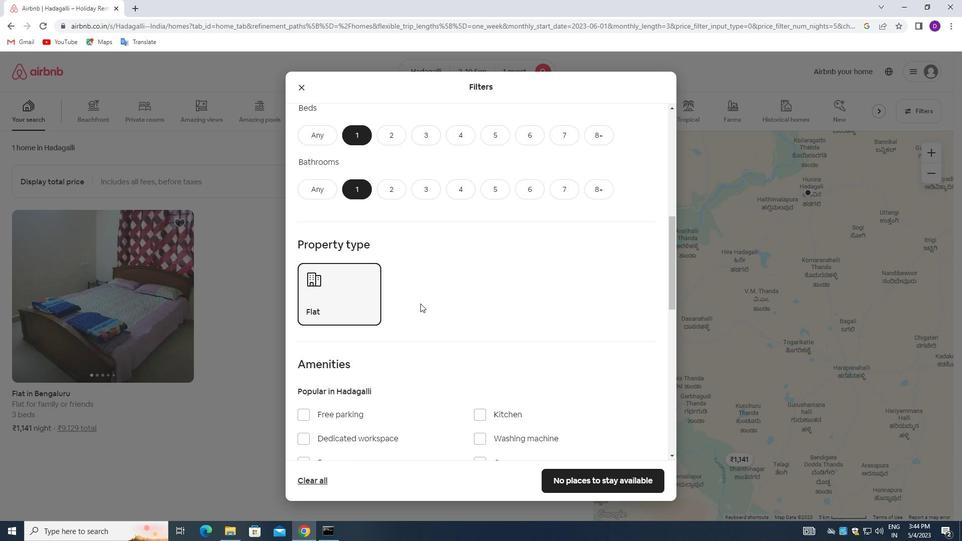 
Action: Mouse moved to (423, 308)
Screenshot: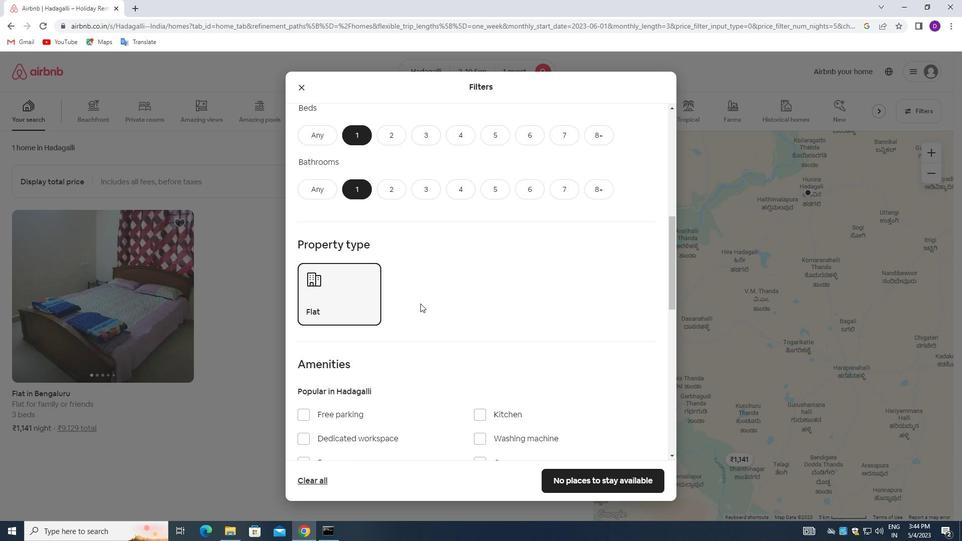 
Action: Mouse scrolled (423, 307) with delta (0, 0)
Screenshot: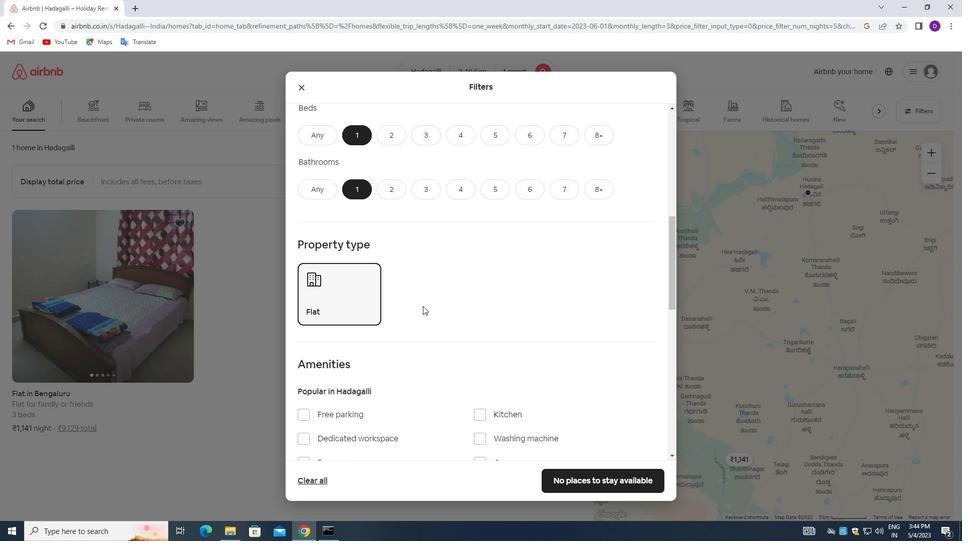 
Action: Mouse scrolled (423, 307) with delta (0, 0)
Screenshot: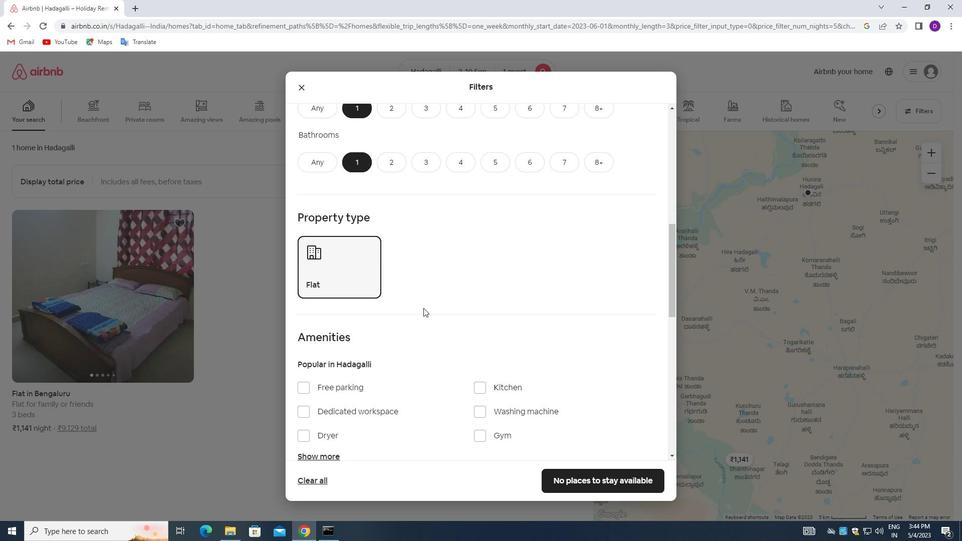 
Action: Mouse moved to (435, 314)
Screenshot: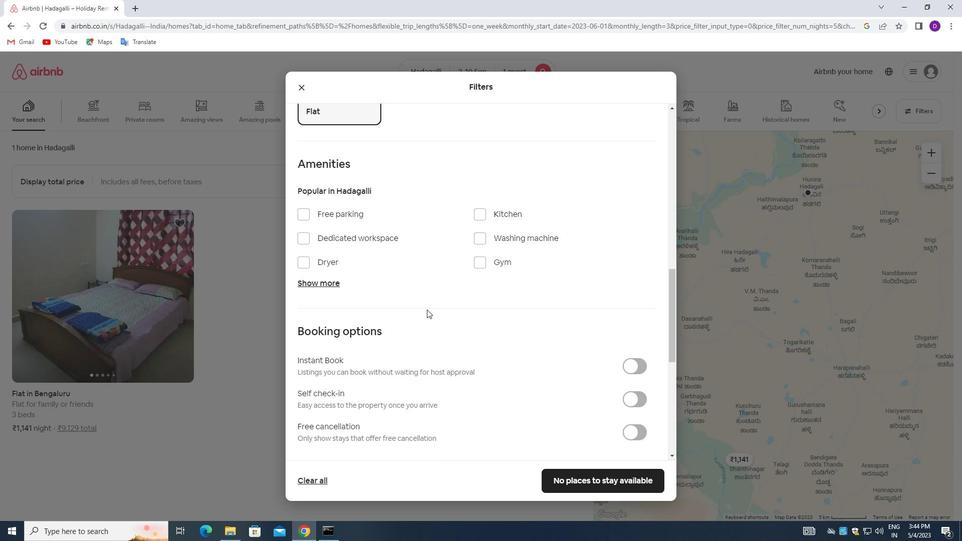 
Action: Mouse scrolled (435, 314) with delta (0, 0)
Screenshot: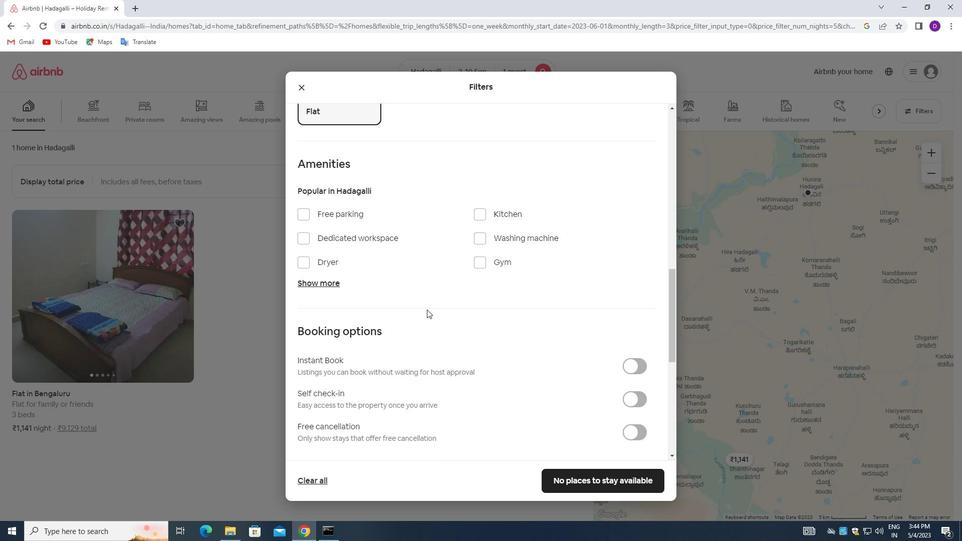 
Action: Mouse moved to (630, 350)
Screenshot: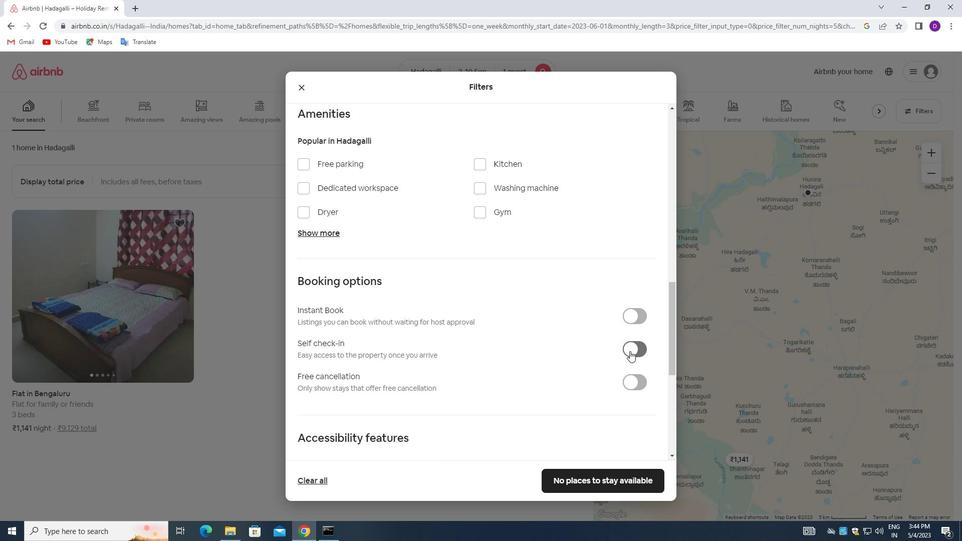 
Action: Mouse pressed left at (630, 350)
Screenshot: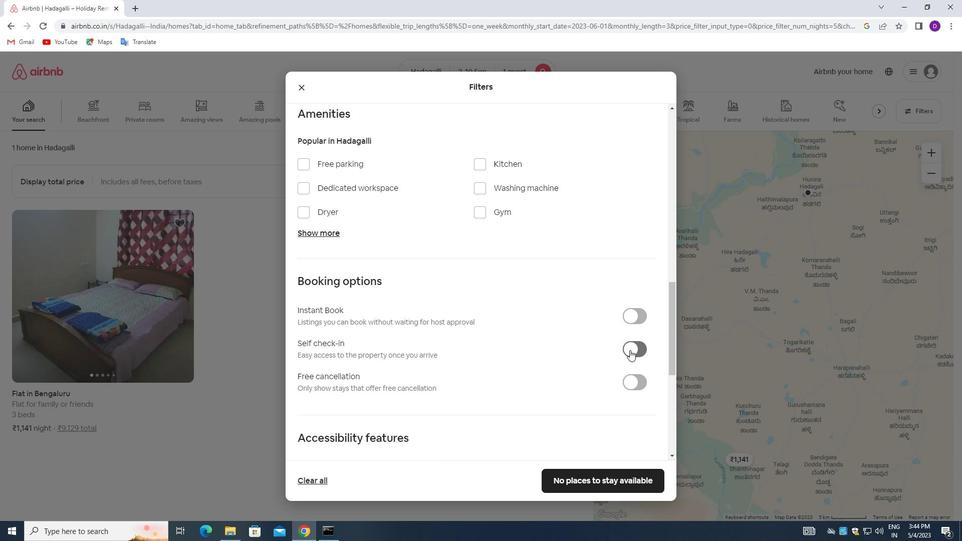 
Action: Mouse moved to (440, 340)
Screenshot: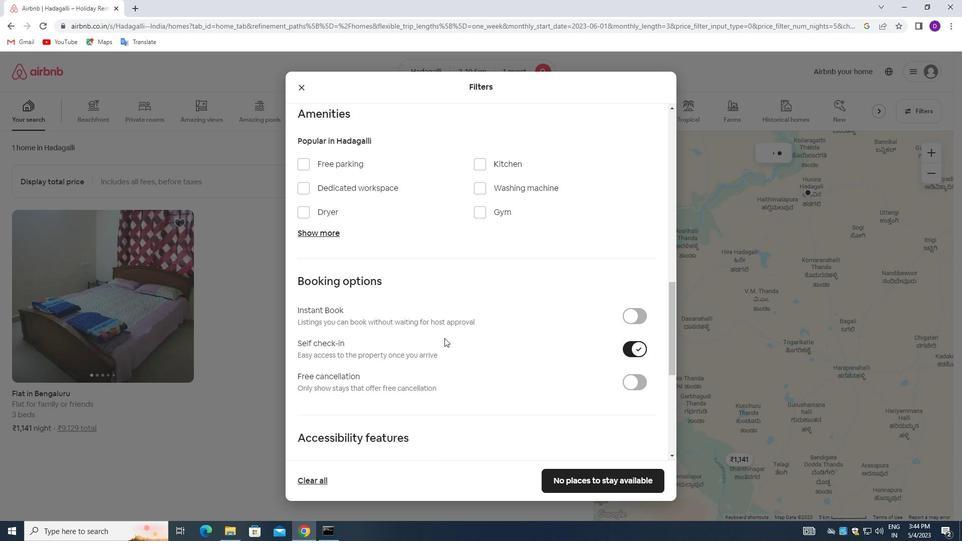 
Action: Mouse scrolled (440, 339) with delta (0, 0)
Screenshot: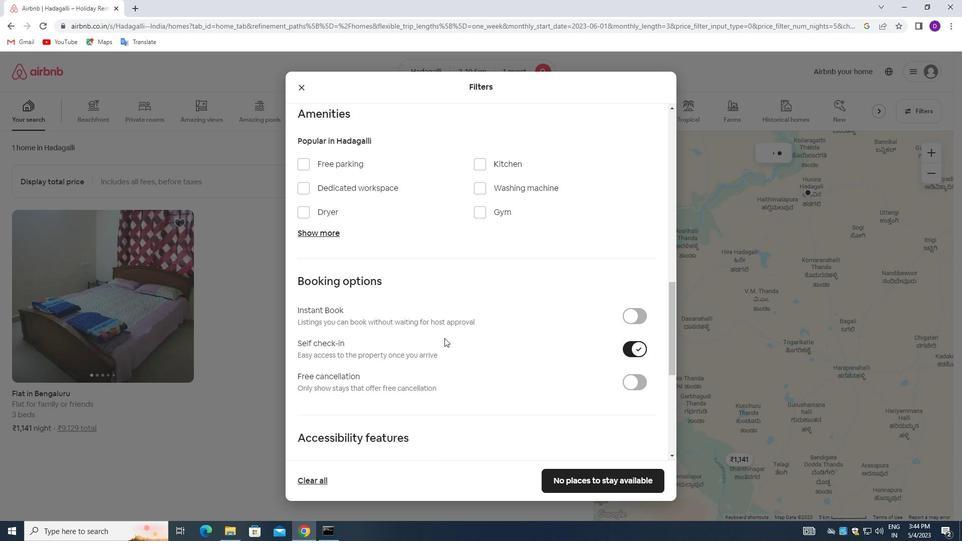 
Action: Mouse moved to (439, 341)
Screenshot: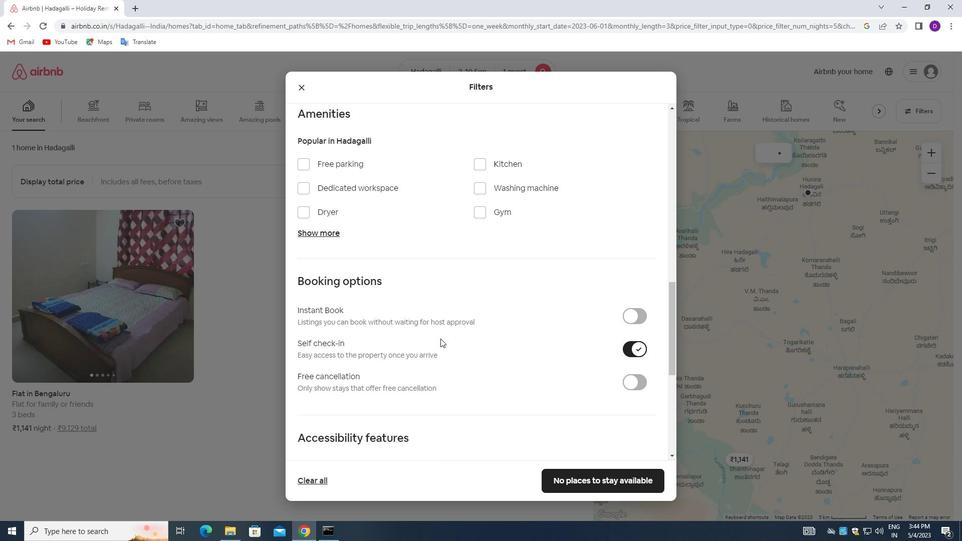 
Action: Mouse scrolled (439, 341) with delta (0, 0)
Screenshot: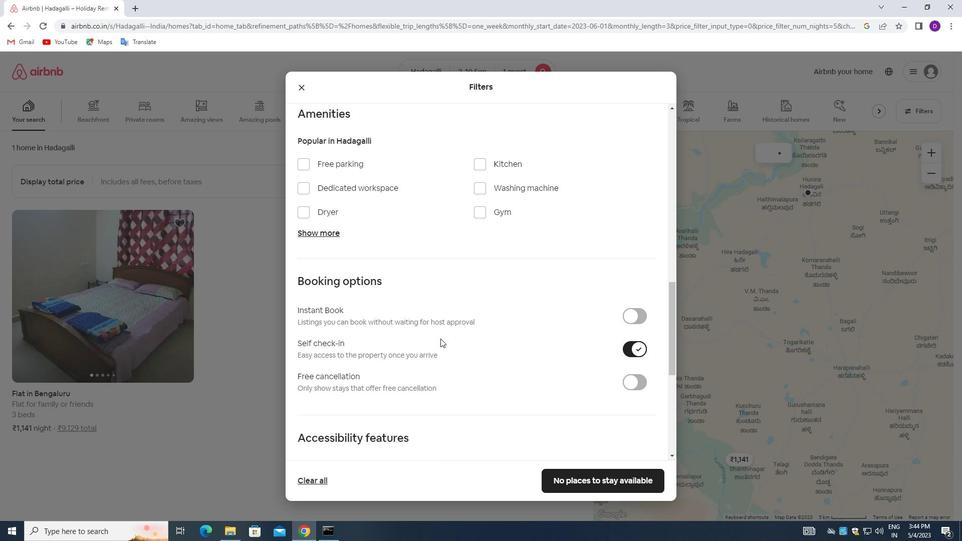 
Action: Mouse scrolled (439, 341) with delta (0, 0)
Screenshot: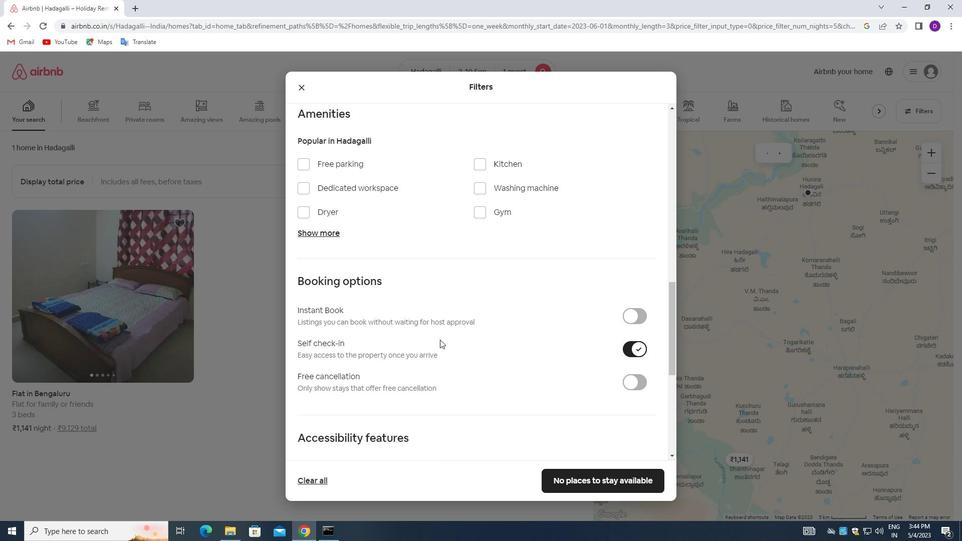 
Action: Mouse moved to (439, 342)
Screenshot: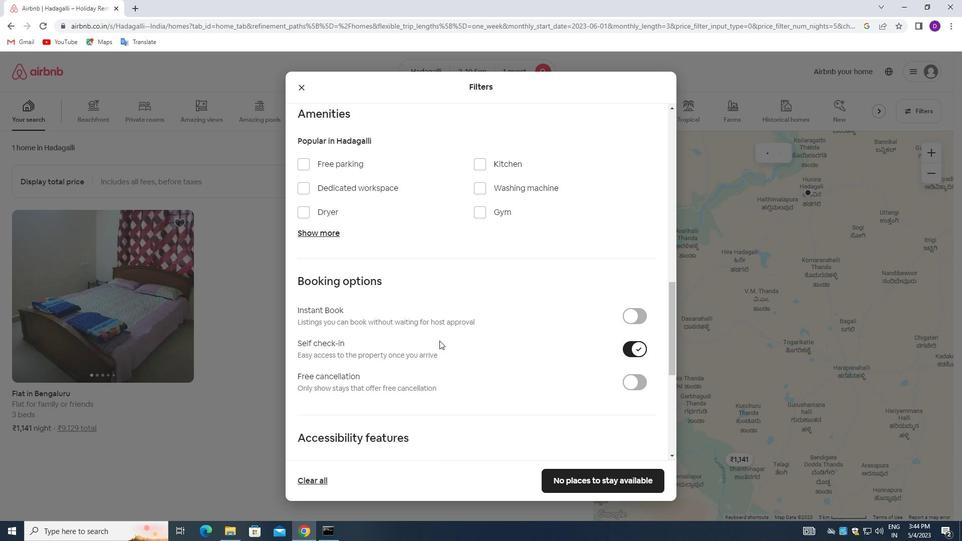 
Action: Mouse scrolled (439, 341) with delta (0, 0)
Screenshot: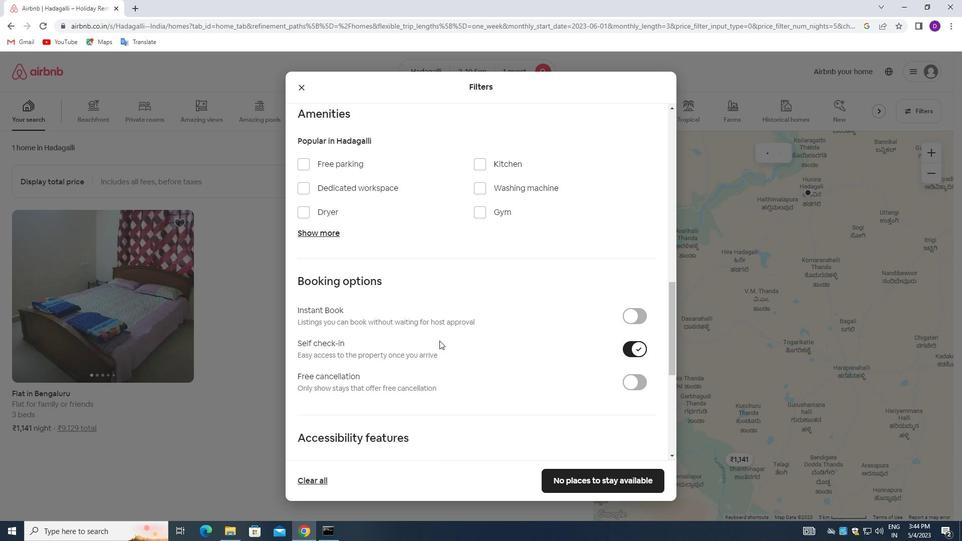 
Action: Mouse moved to (409, 364)
Screenshot: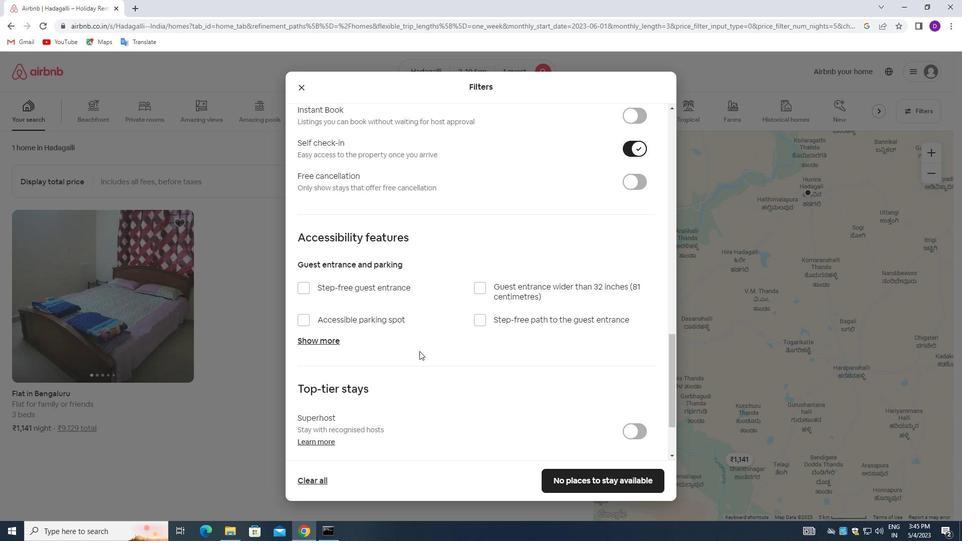 
Action: Mouse scrolled (409, 364) with delta (0, 0)
Screenshot: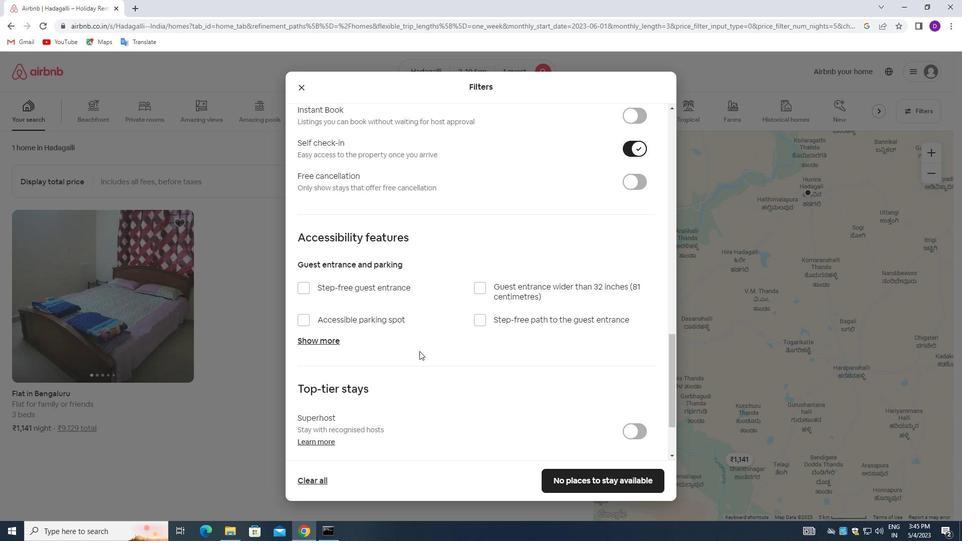 
Action: Mouse moved to (409, 367)
Screenshot: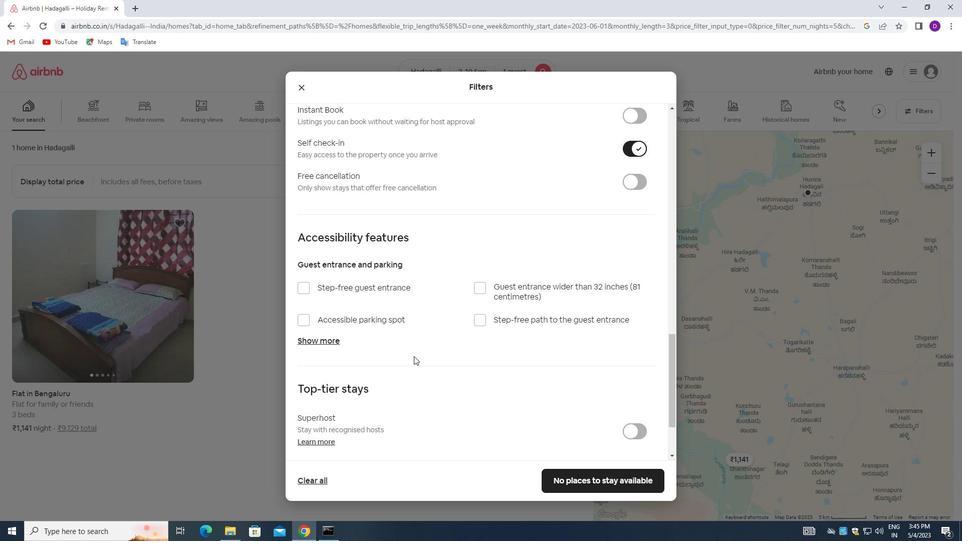 
Action: Mouse scrolled (409, 366) with delta (0, 0)
Screenshot: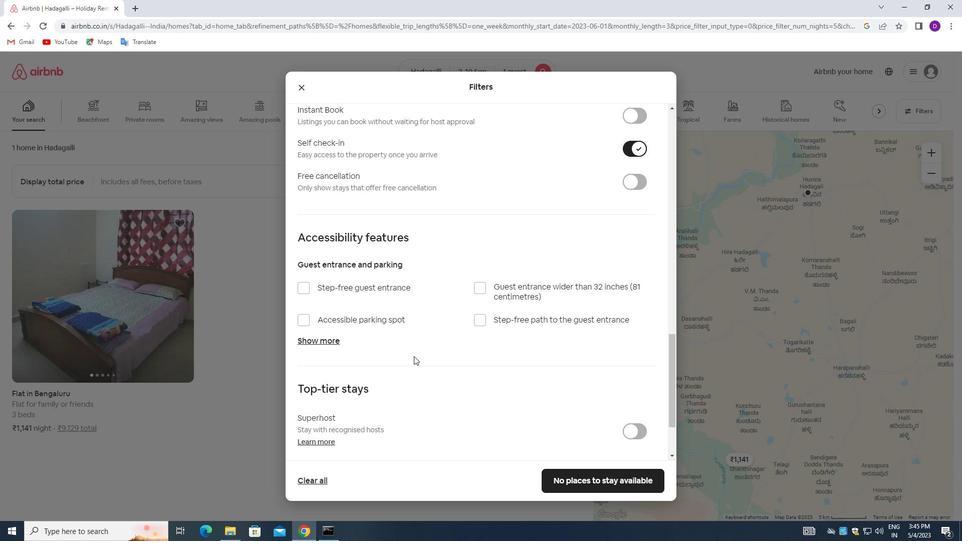 
Action: Mouse scrolled (409, 366) with delta (0, 0)
Screenshot: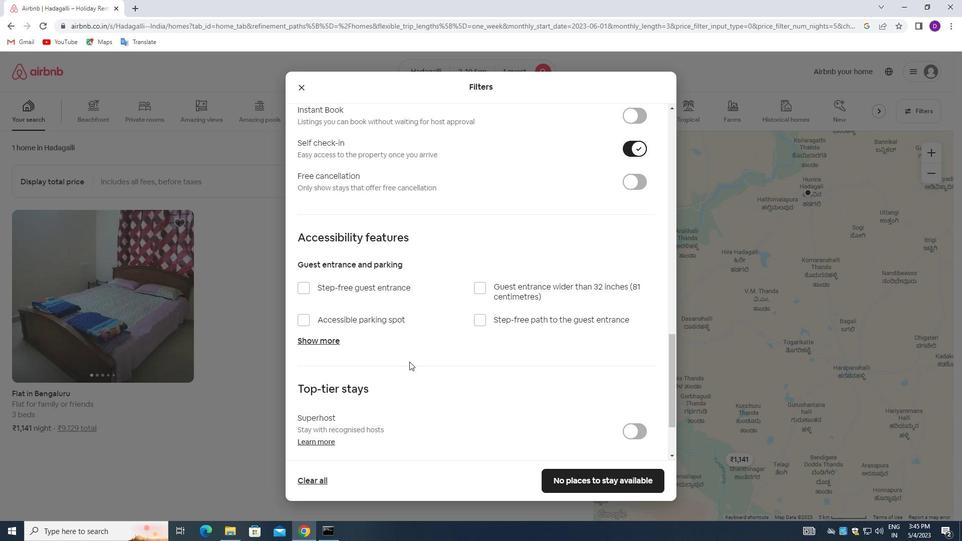 
Action: Mouse scrolled (409, 366) with delta (0, 0)
Screenshot: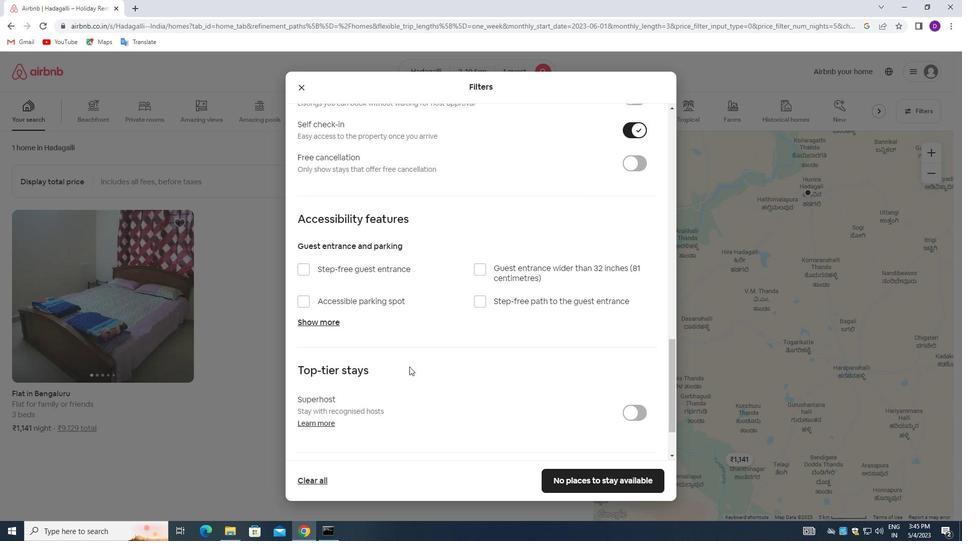 
Action: Mouse scrolled (409, 366) with delta (0, 0)
Screenshot: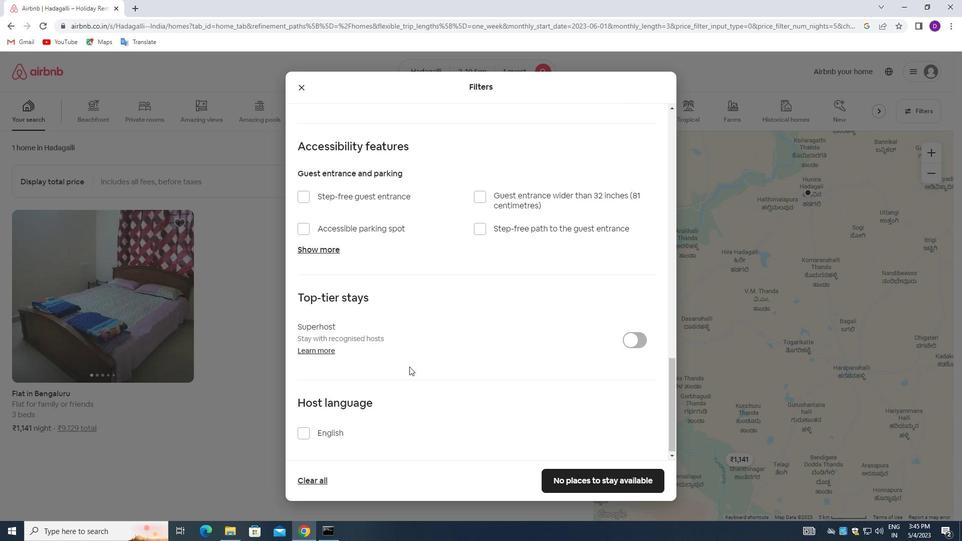 
Action: Mouse moved to (303, 434)
Screenshot: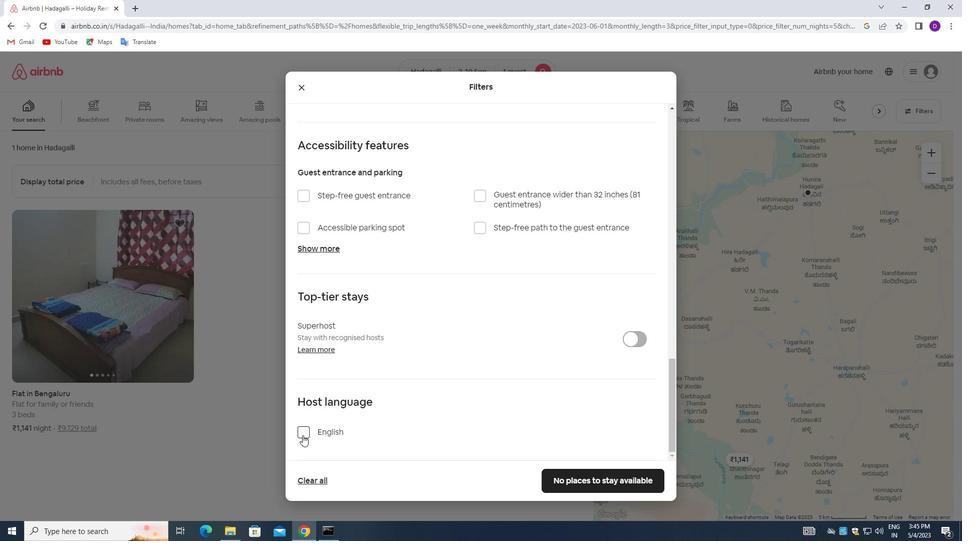 
Action: Mouse pressed left at (303, 434)
Screenshot: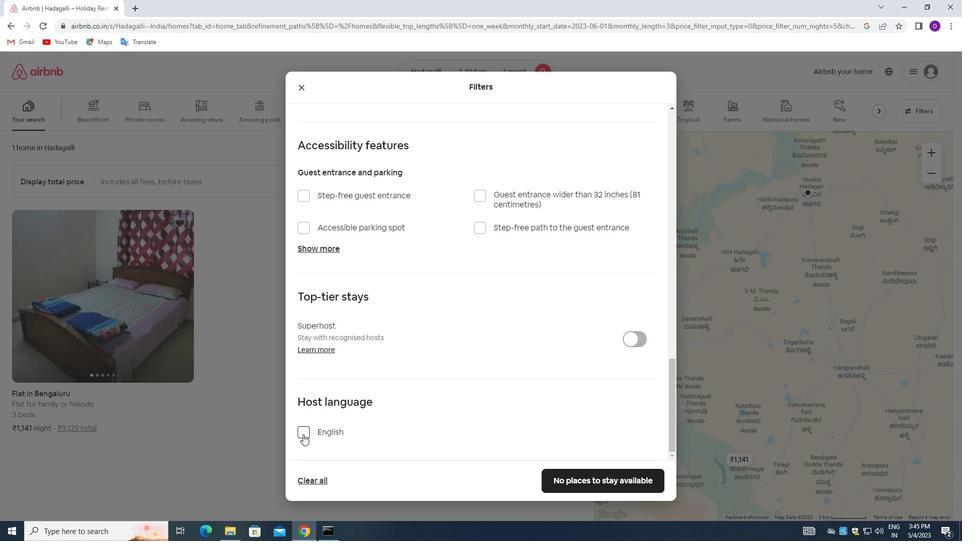 
Action: Mouse moved to (547, 475)
Screenshot: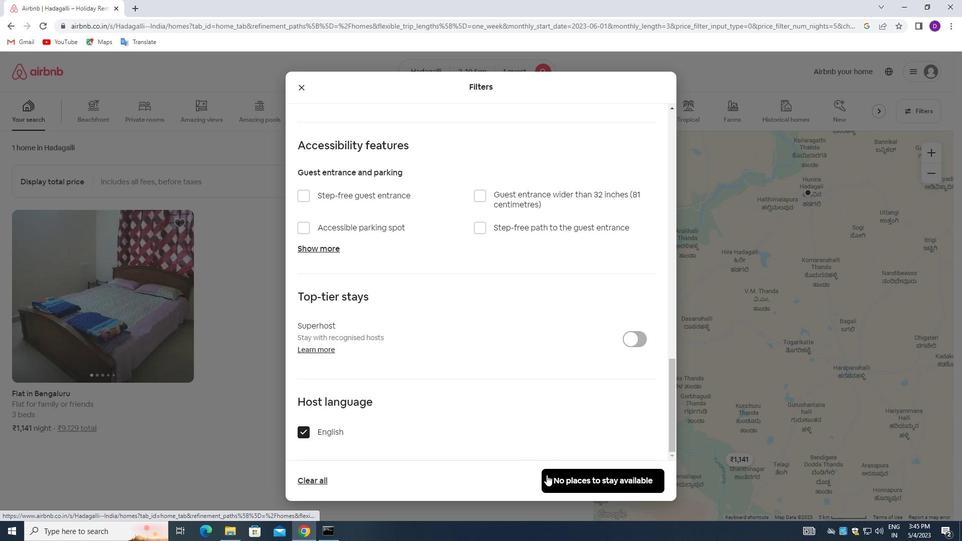 
Action: Mouse pressed left at (547, 475)
Screenshot: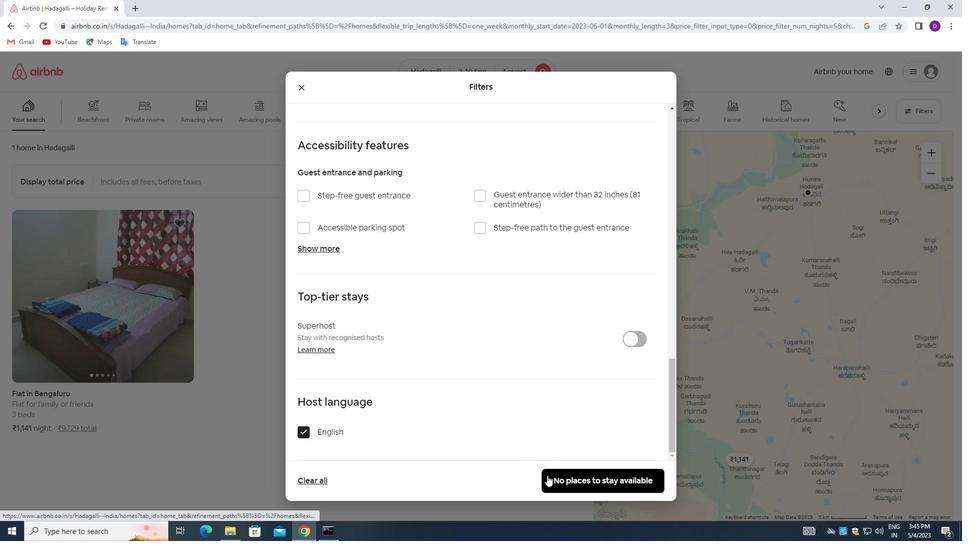 
Action: Mouse moved to (522, 310)
Screenshot: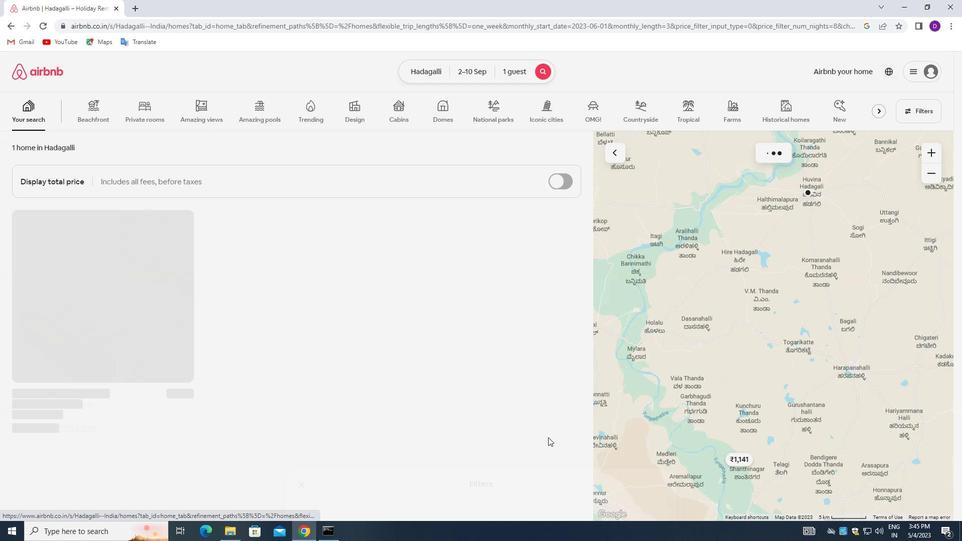
